 Task: Find connections with filter location Bad Tölz with filter topic #ContentMarketingwith filter profile language German with filter current company Paytm Payments Bank  with filter school Mohanlal Sukhadia University with filter industry Theater Companies with filter service category Human Resources with filter keywords title Bellhop
Action: Mouse moved to (507, 68)
Screenshot: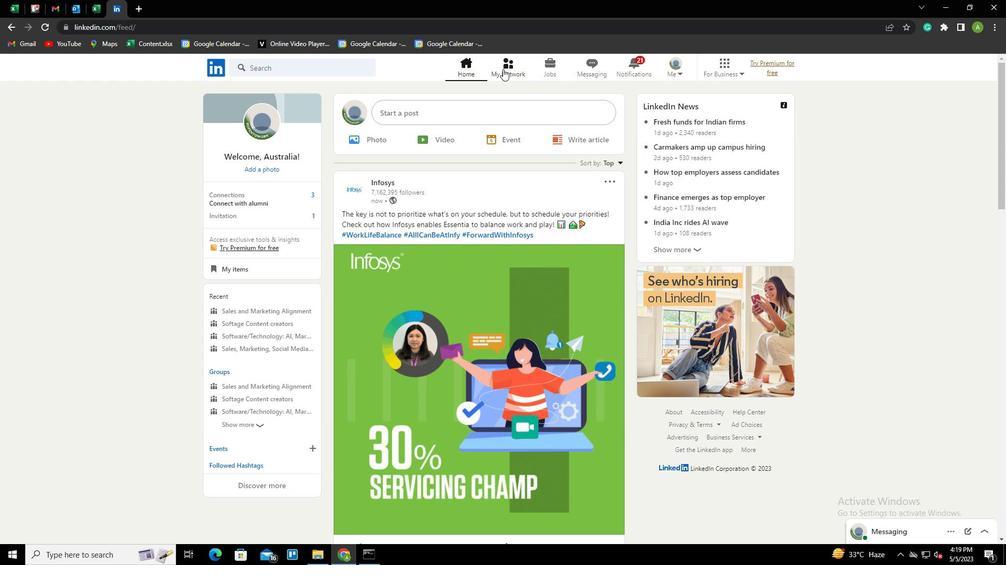
Action: Mouse pressed left at (507, 68)
Screenshot: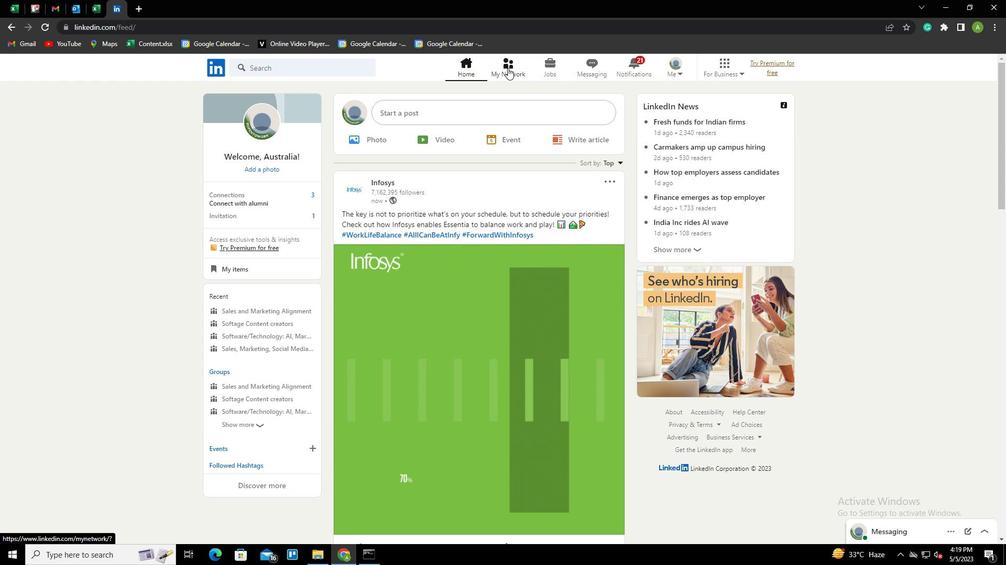 
Action: Mouse moved to (268, 126)
Screenshot: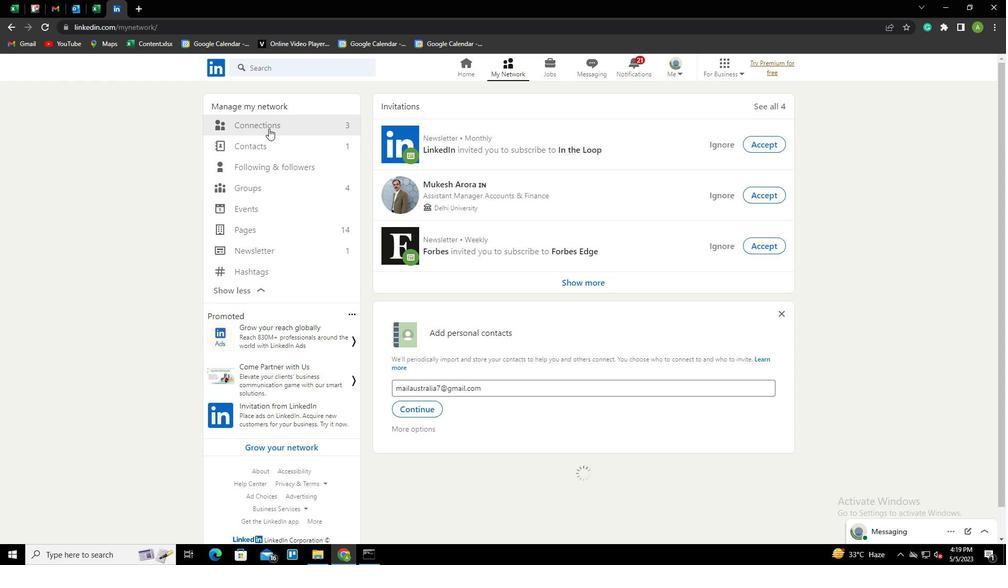 
Action: Mouse pressed left at (268, 126)
Screenshot: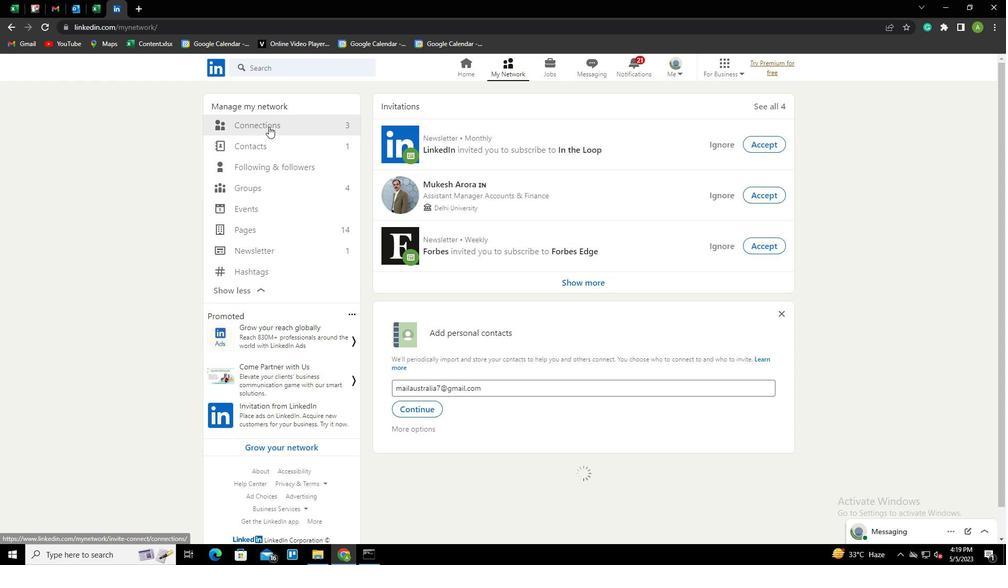 
Action: Mouse moved to (585, 120)
Screenshot: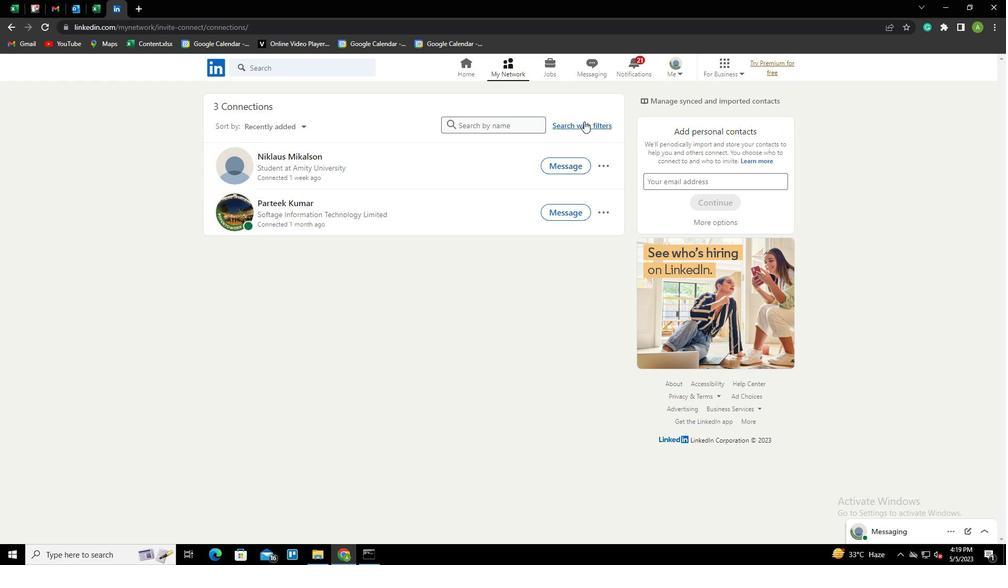 
Action: Mouse pressed left at (585, 120)
Screenshot: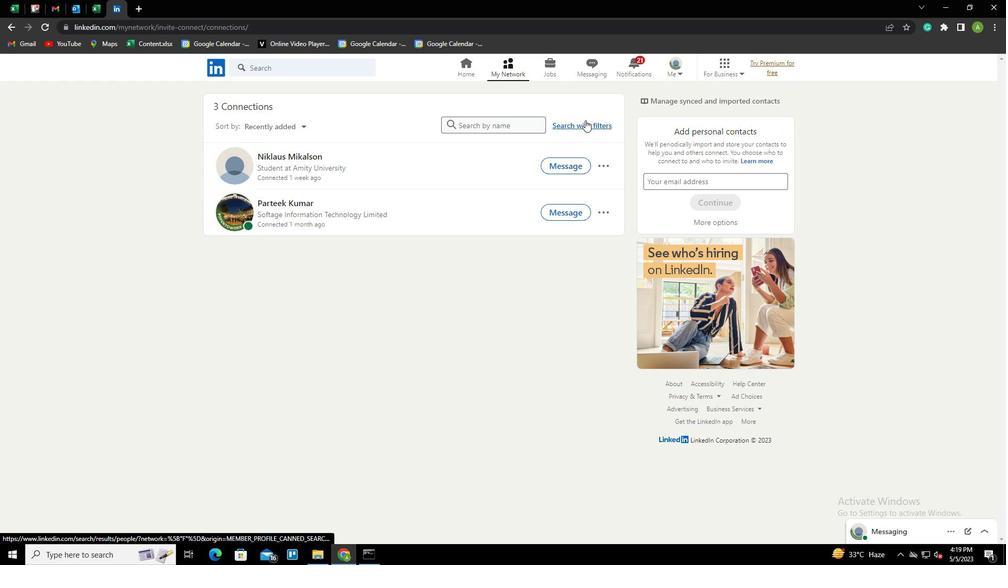 
Action: Mouse moved to (536, 97)
Screenshot: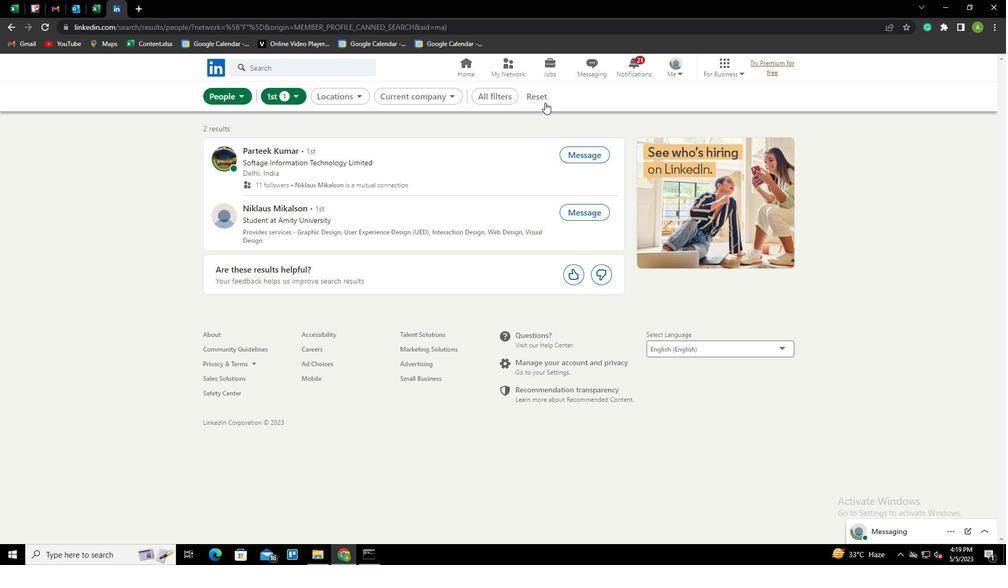 
Action: Mouse pressed left at (536, 97)
Screenshot: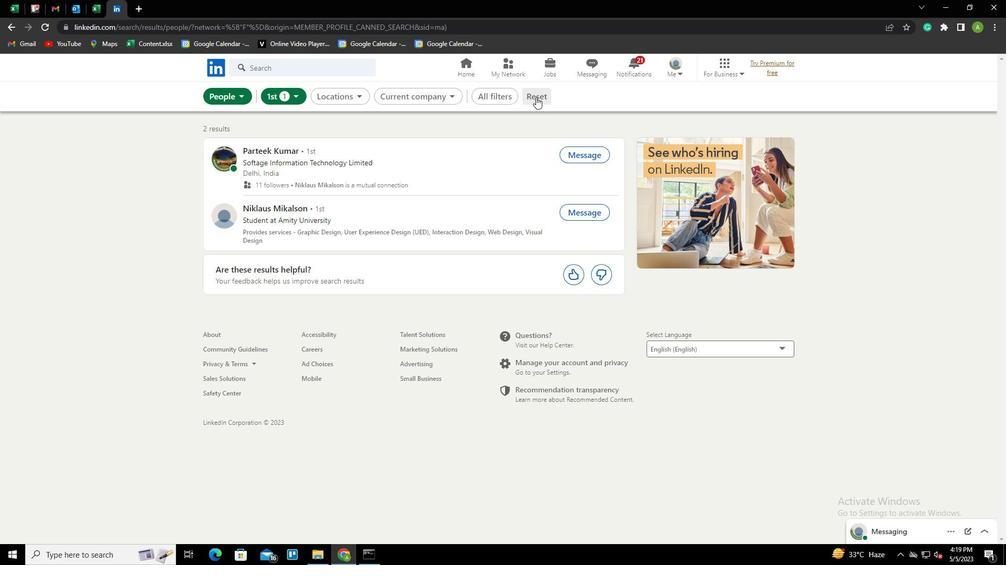 
Action: Mouse moved to (517, 97)
Screenshot: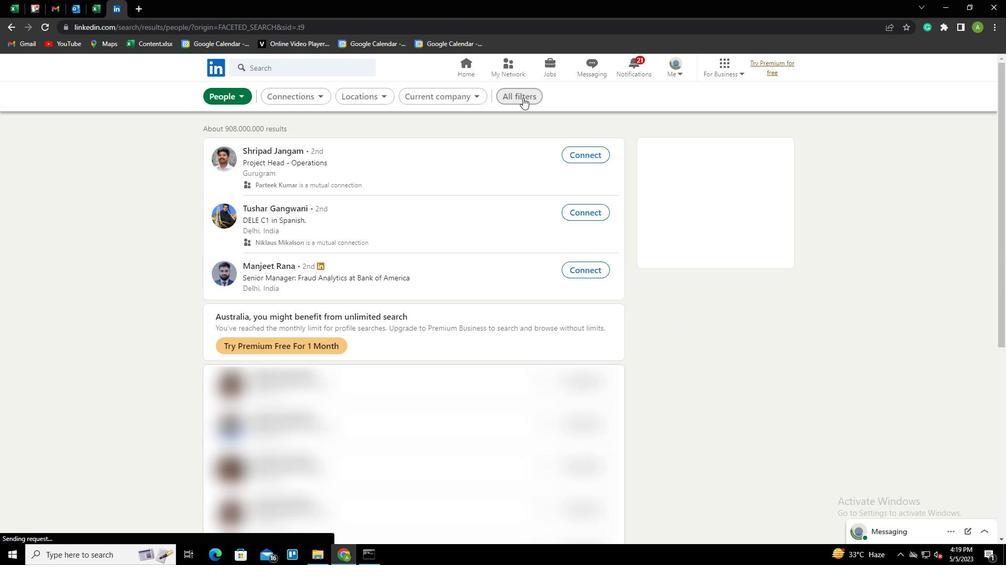 
Action: Mouse pressed left at (517, 97)
Screenshot: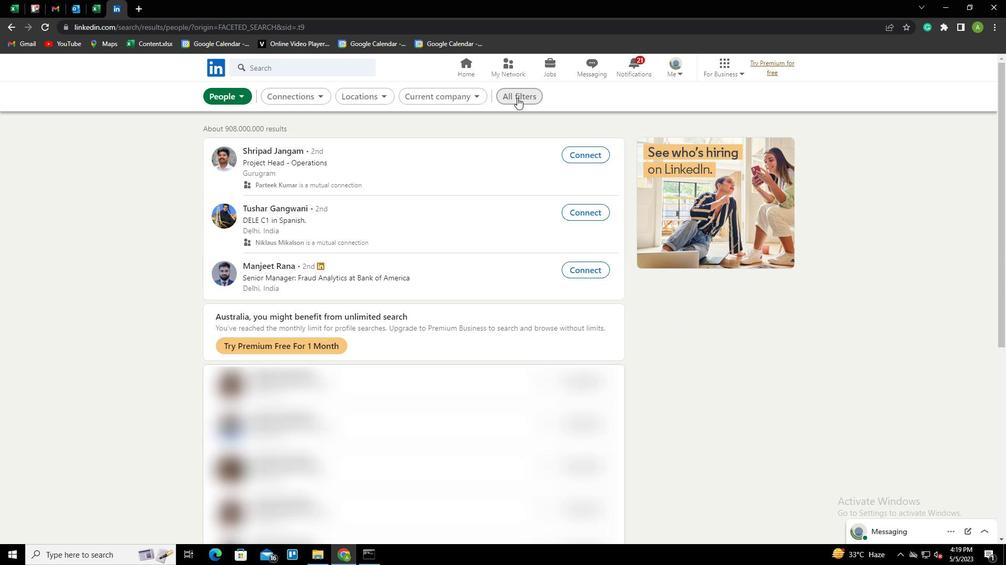 
Action: Mouse moved to (855, 299)
Screenshot: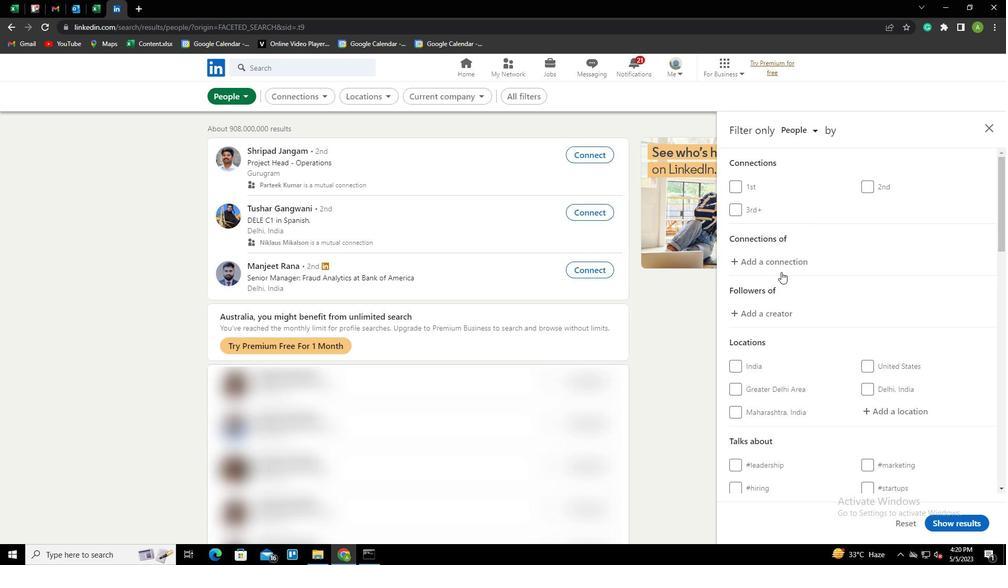 
Action: Mouse scrolled (855, 298) with delta (0, 0)
Screenshot: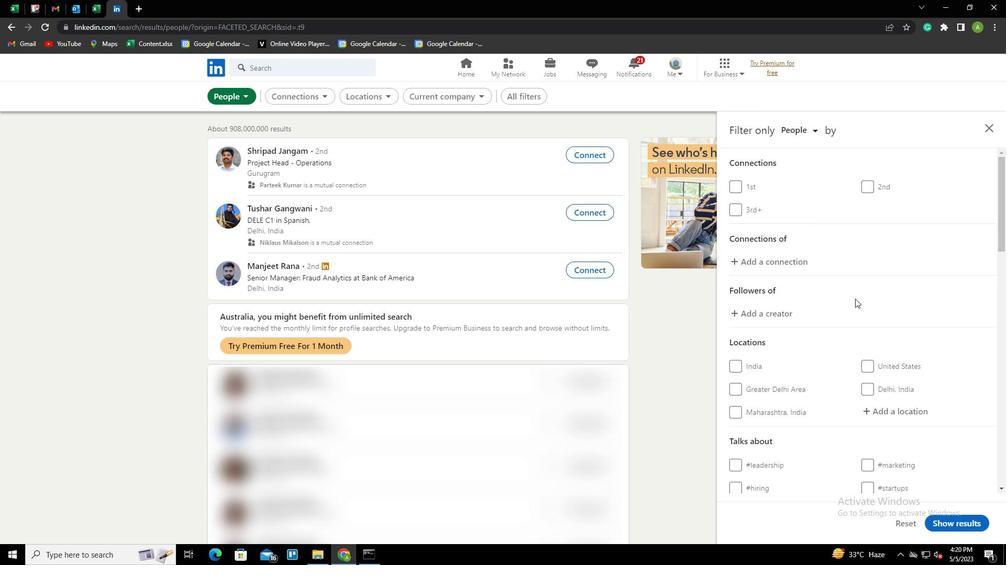 
Action: Mouse scrolled (855, 298) with delta (0, 0)
Screenshot: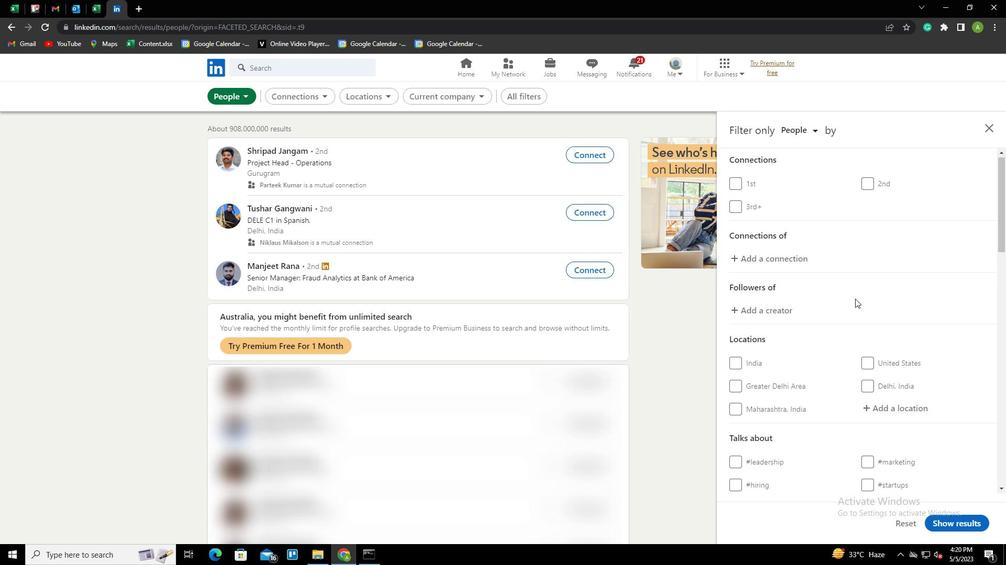 
Action: Mouse moved to (864, 307)
Screenshot: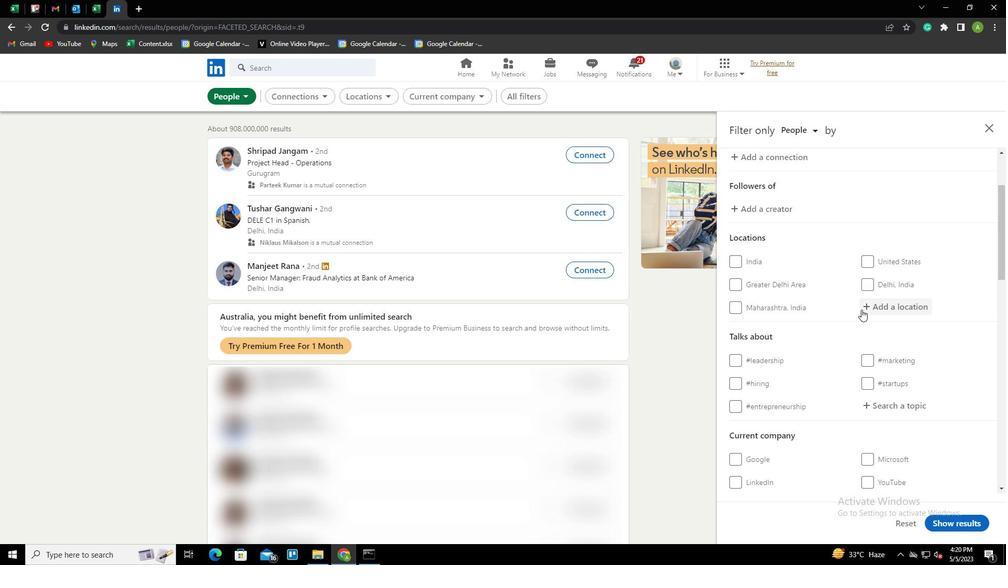 
Action: Mouse pressed left at (864, 307)
Screenshot: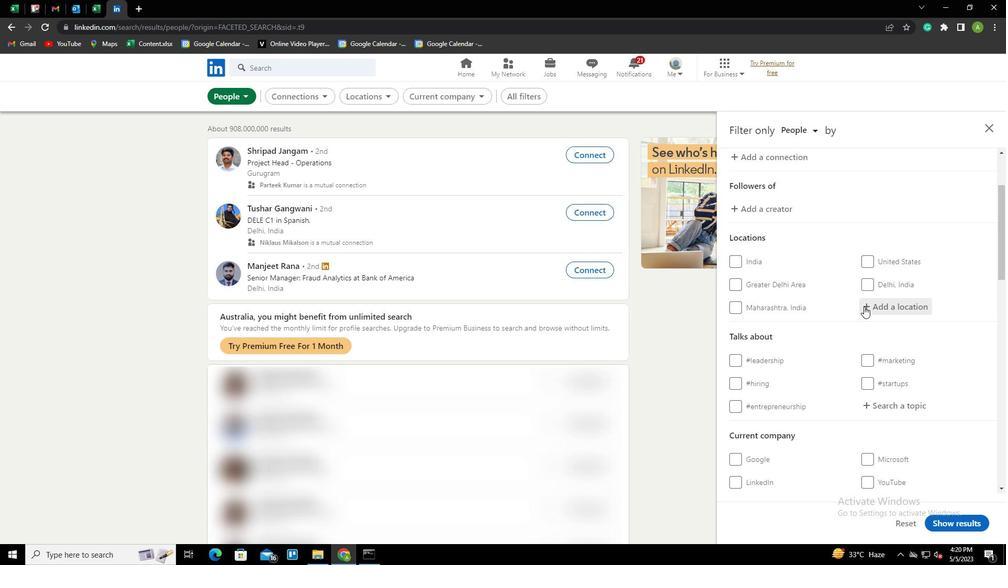 
Action: Key pressed <Key.shift><Key.shift><Key.shift><Key.shift><Key.shift><Key.shift><Key.shift><Key.shift>BAD<Key.space><Key.shift>TOLZ<Key.down><Key.enter>
Screenshot: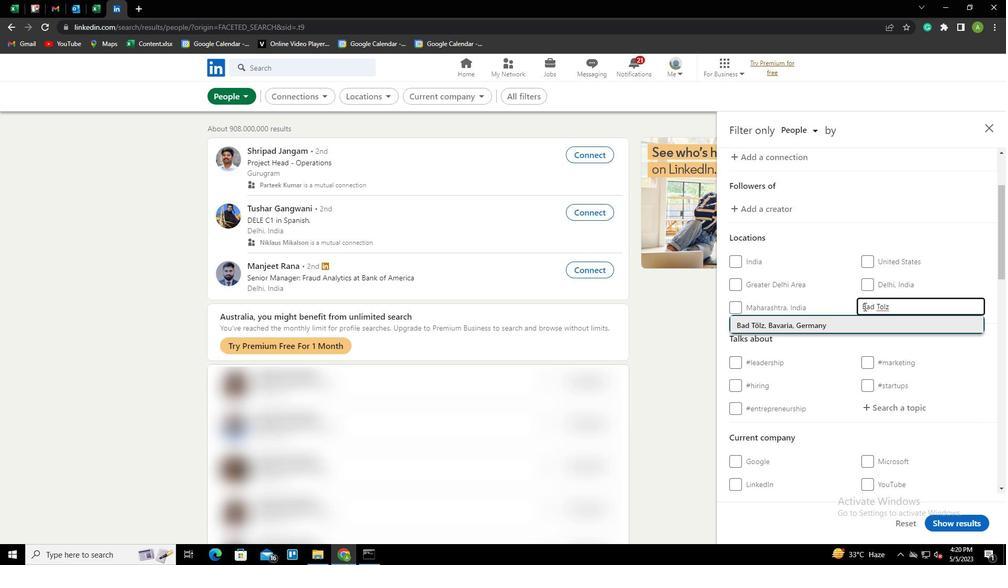
Action: Mouse scrolled (864, 306) with delta (0, 0)
Screenshot: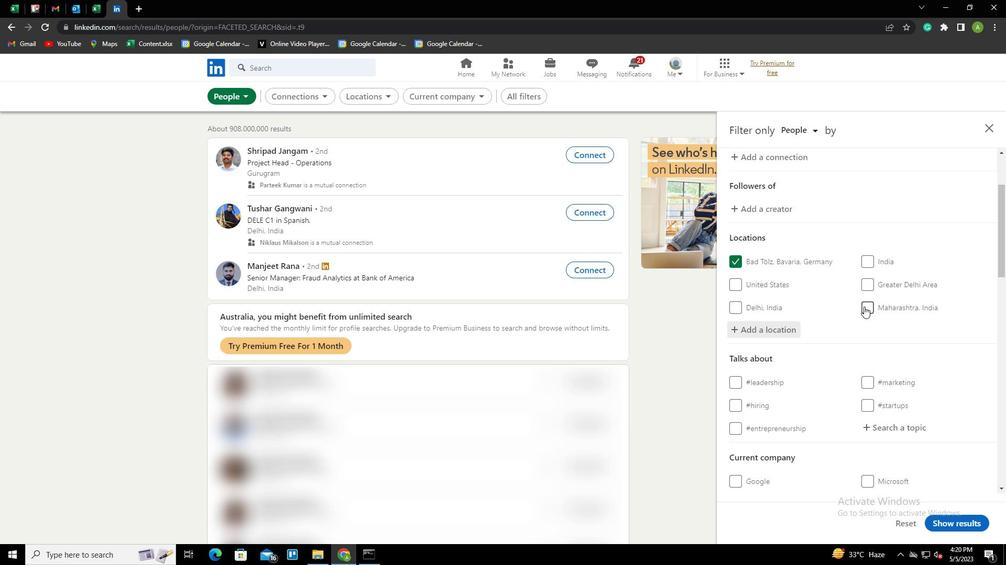 
Action: Mouse scrolled (864, 306) with delta (0, 0)
Screenshot: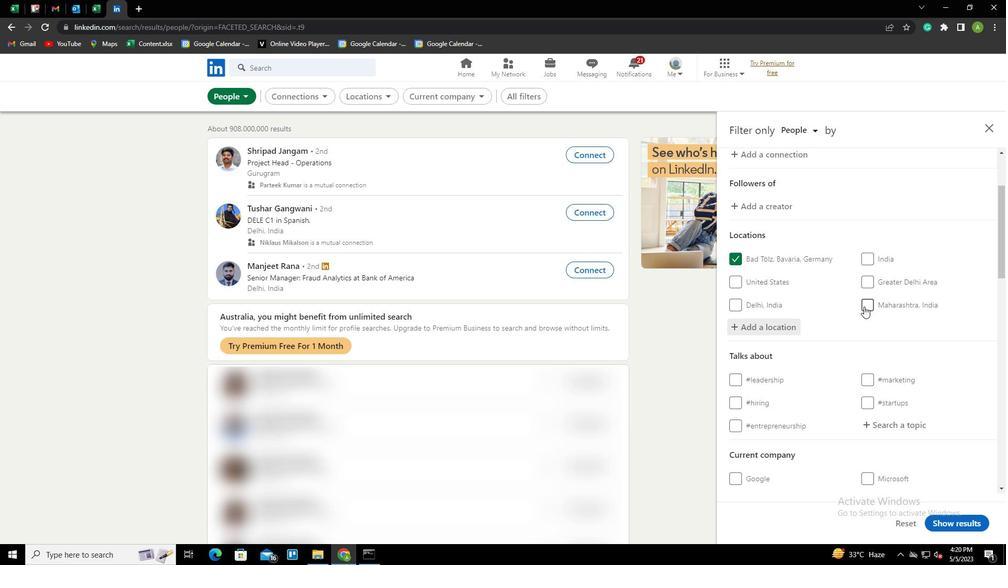 
Action: Mouse moved to (877, 326)
Screenshot: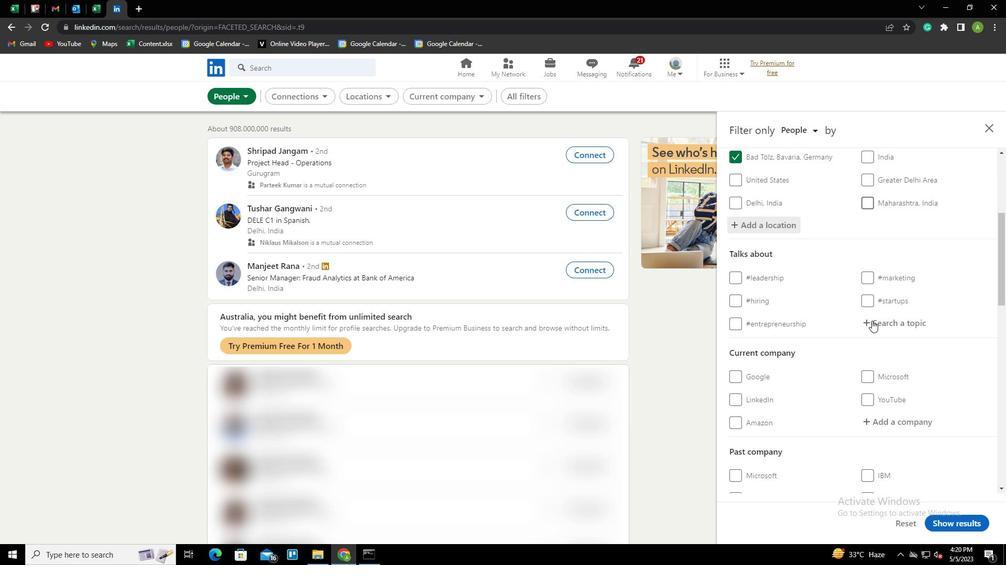 
Action: Mouse pressed left at (877, 326)
Screenshot: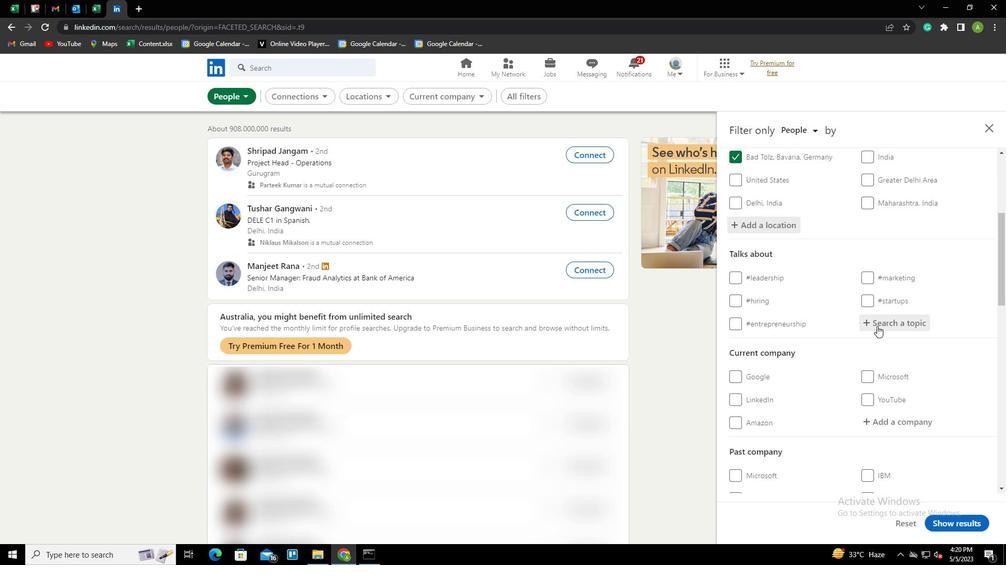 
Action: Key pressed CONTENTMARKETING<Key.down><Key.enter>
Screenshot: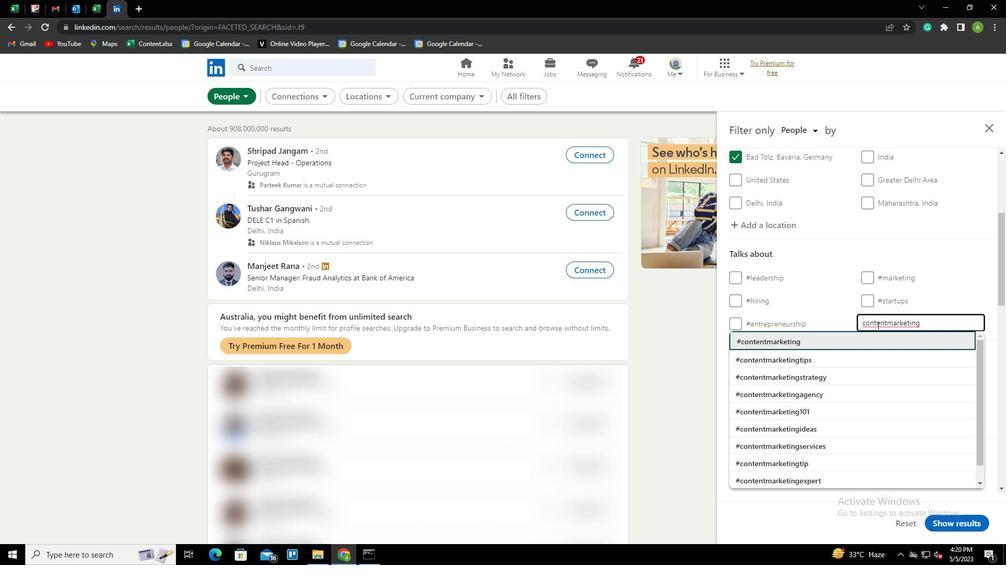
Action: Mouse scrolled (877, 325) with delta (0, 0)
Screenshot: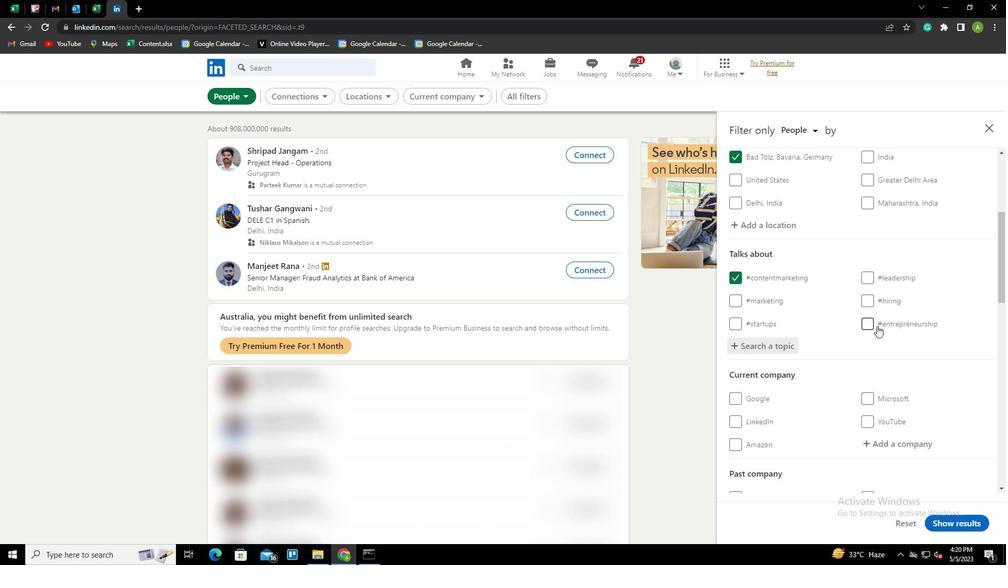 
Action: Mouse scrolled (877, 325) with delta (0, 0)
Screenshot: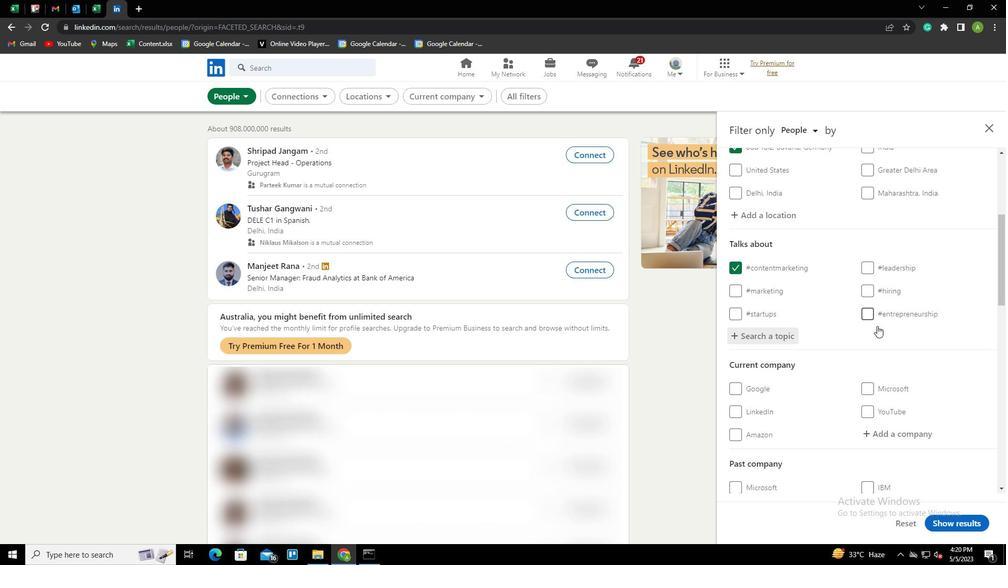 
Action: Mouse scrolled (877, 325) with delta (0, 0)
Screenshot: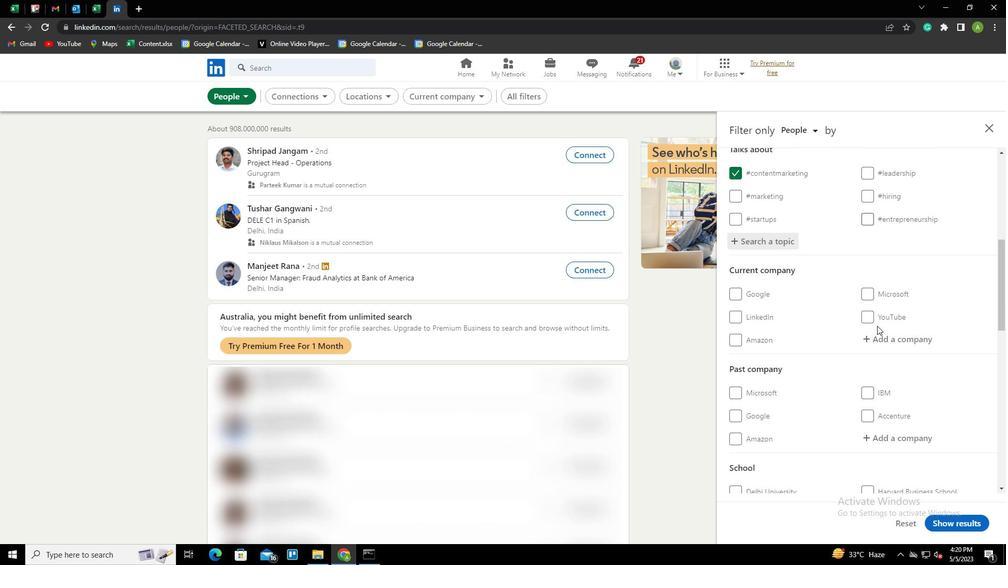 
Action: Mouse scrolled (877, 325) with delta (0, 0)
Screenshot: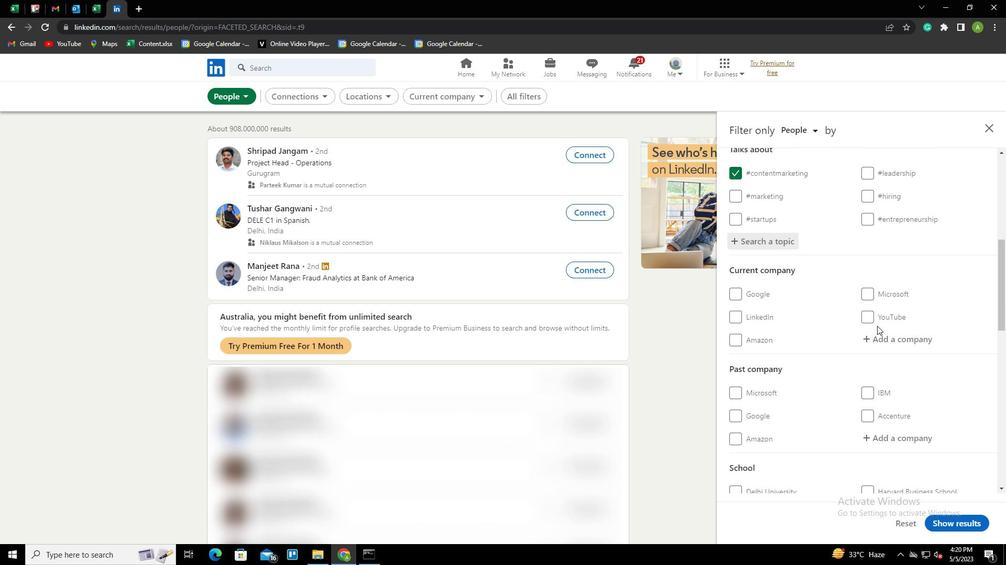 
Action: Mouse scrolled (877, 325) with delta (0, 0)
Screenshot: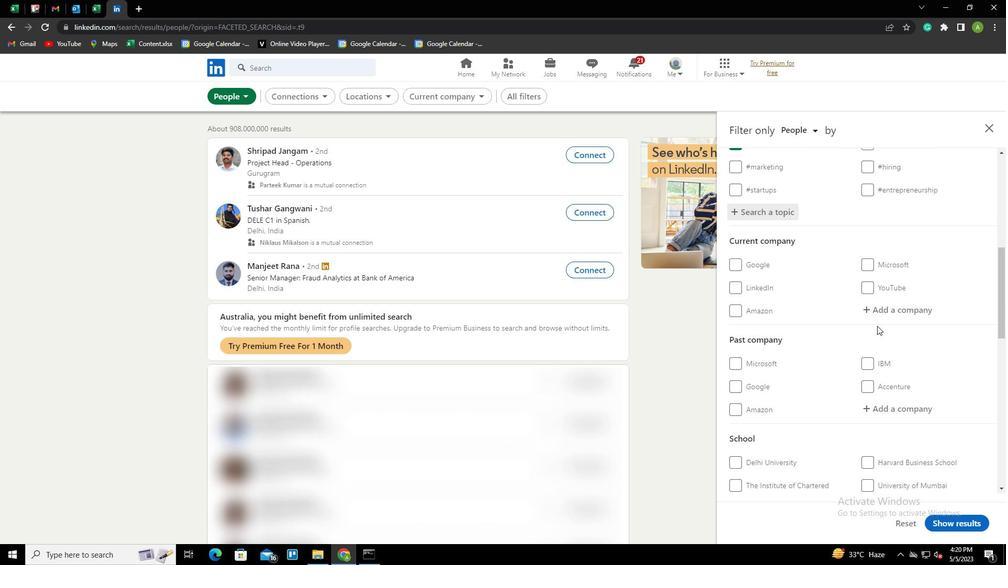 
Action: Mouse scrolled (877, 325) with delta (0, 0)
Screenshot: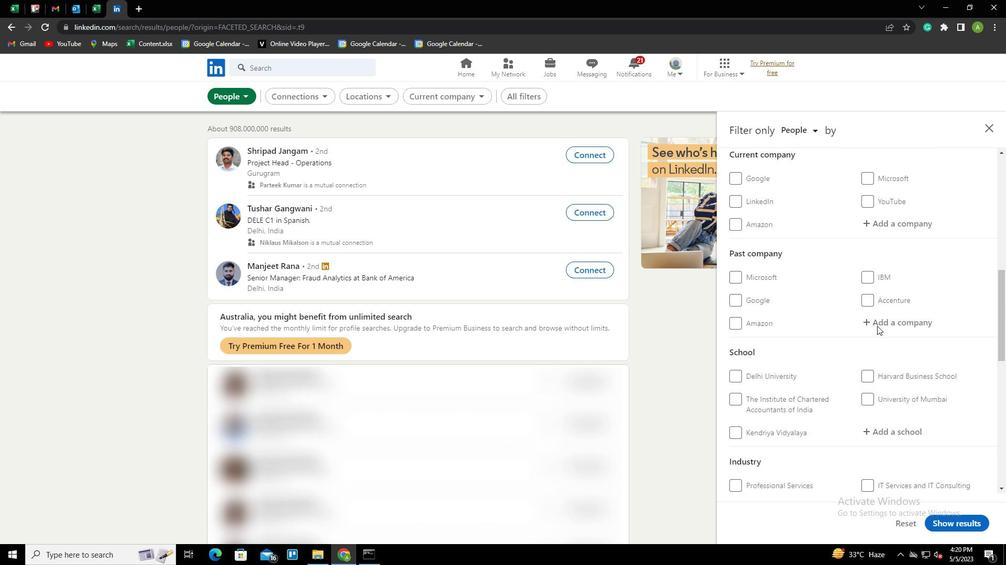 
Action: Mouse scrolled (877, 325) with delta (0, 0)
Screenshot: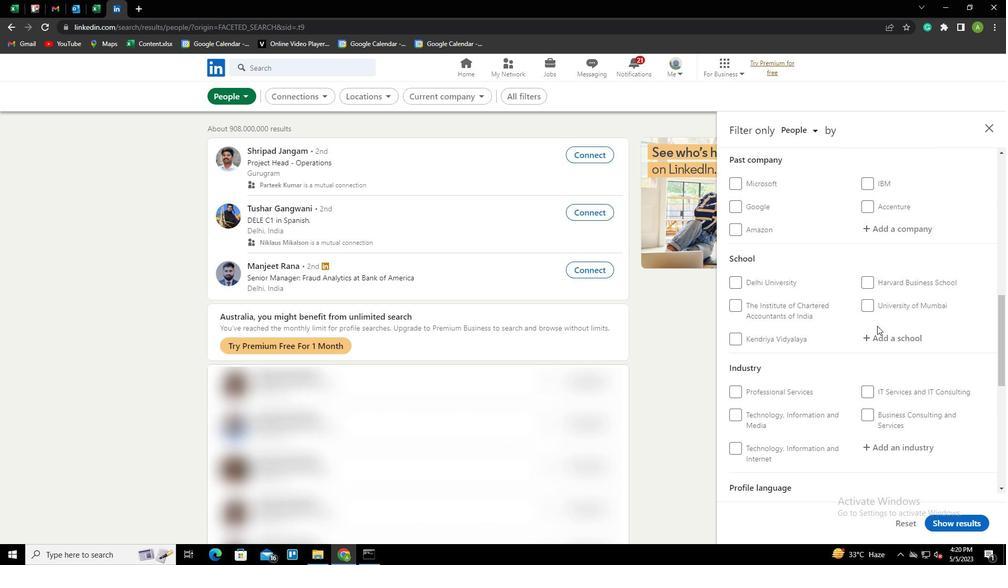 
Action: Mouse scrolled (877, 325) with delta (0, 0)
Screenshot: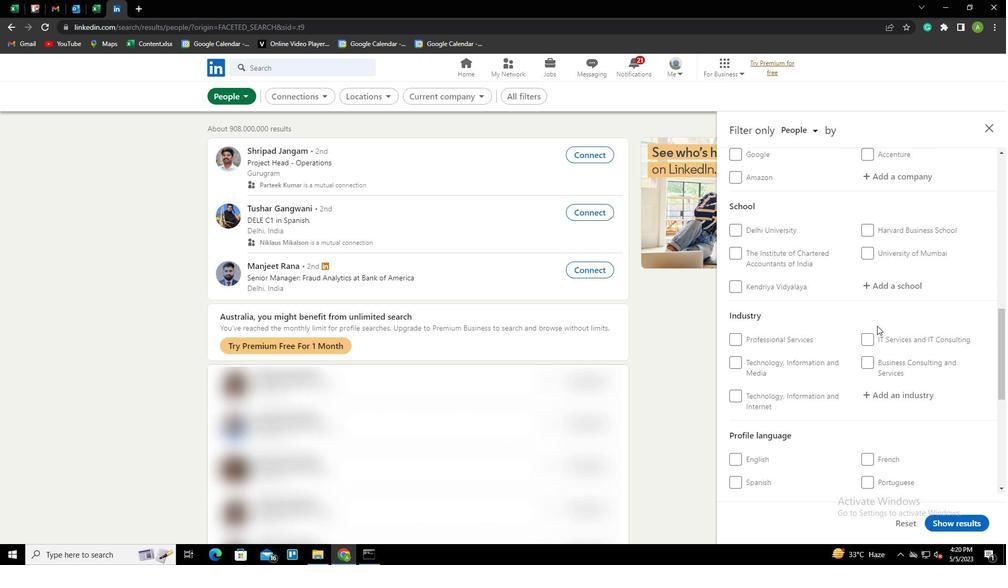 
Action: Mouse scrolled (877, 325) with delta (0, 0)
Screenshot: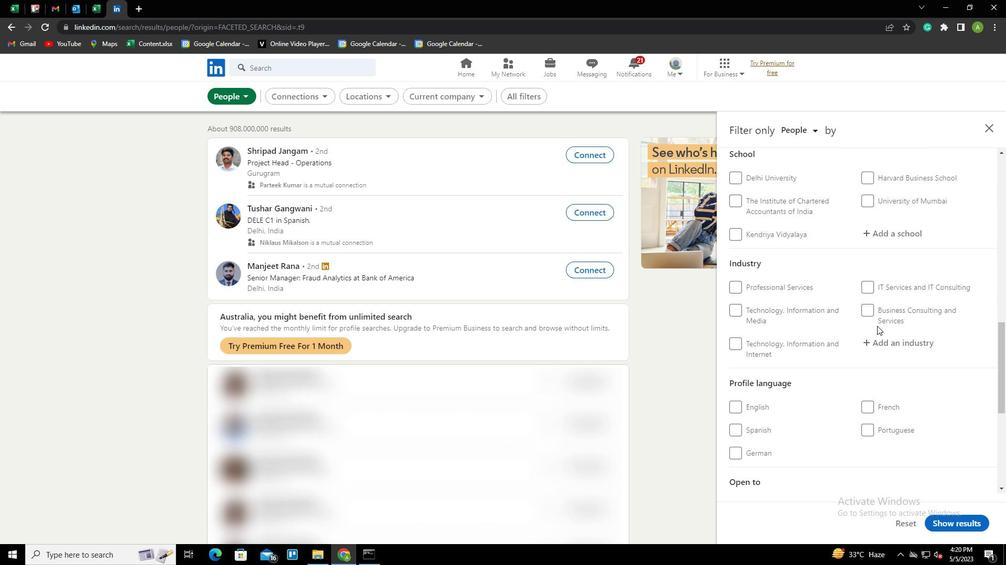 
Action: Mouse scrolled (877, 325) with delta (0, 0)
Screenshot: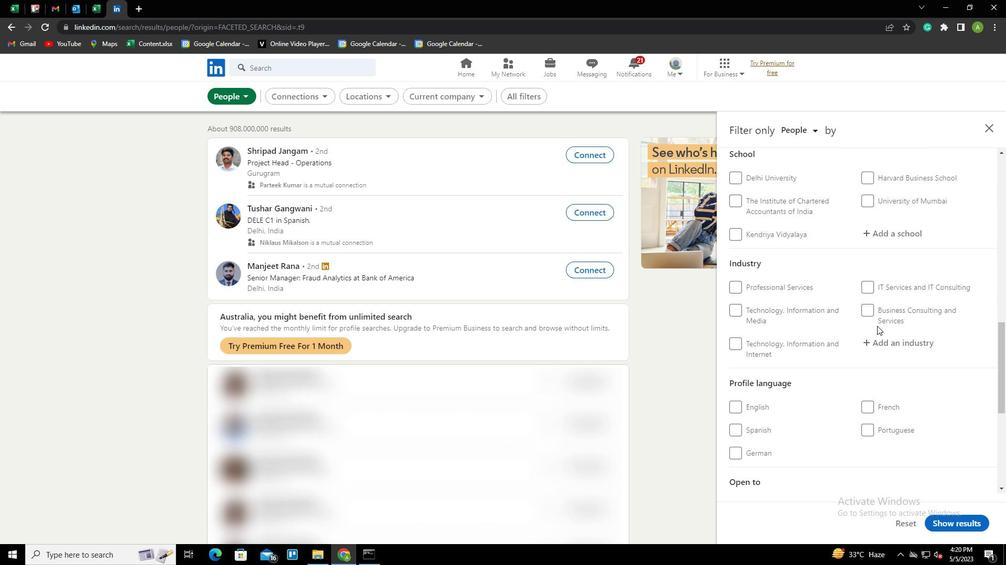 
Action: Mouse moved to (750, 349)
Screenshot: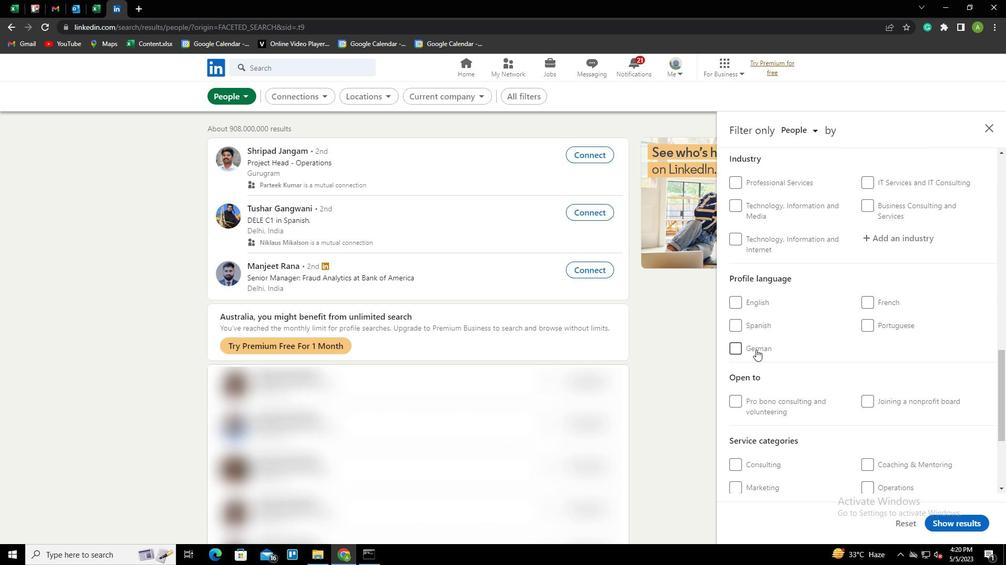 
Action: Mouse pressed left at (750, 349)
Screenshot: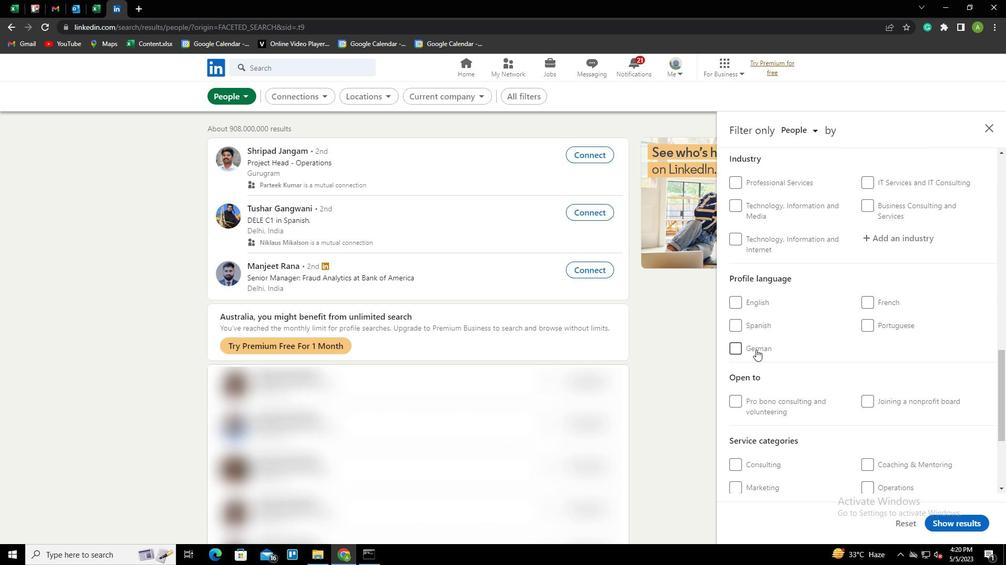 
Action: Mouse moved to (872, 352)
Screenshot: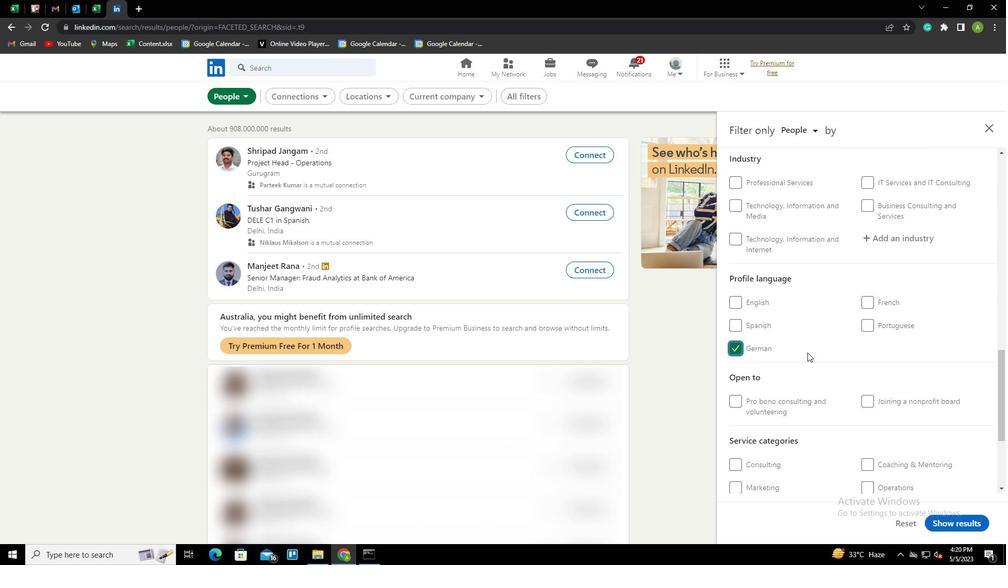 
Action: Mouse scrolled (872, 353) with delta (0, 0)
Screenshot: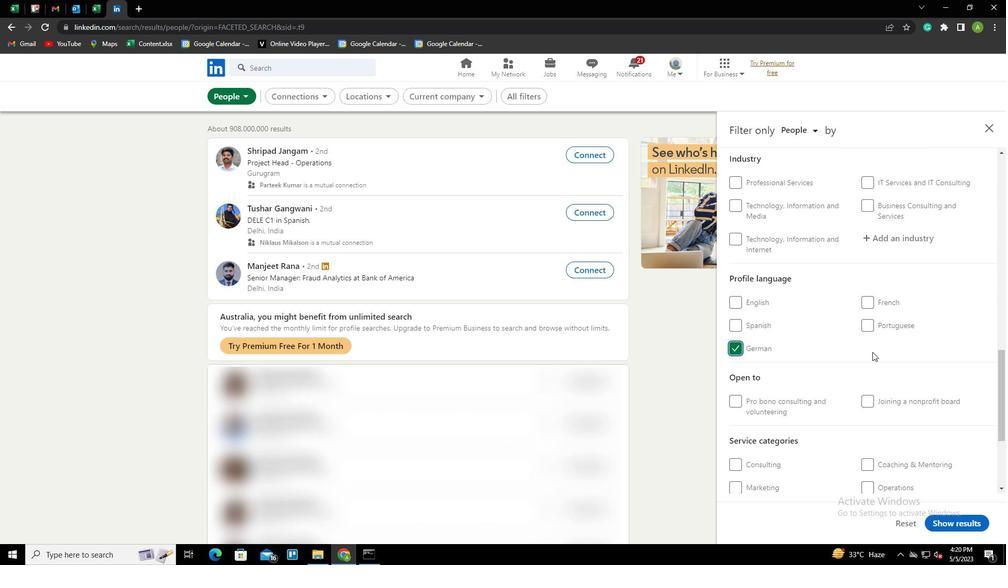
Action: Mouse scrolled (872, 353) with delta (0, 0)
Screenshot: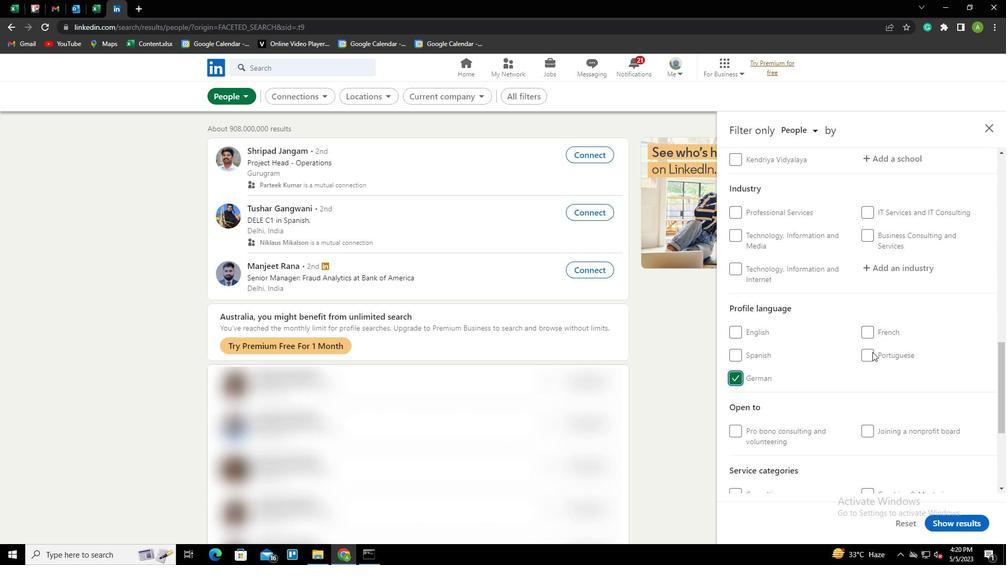 
Action: Mouse scrolled (872, 353) with delta (0, 0)
Screenshot: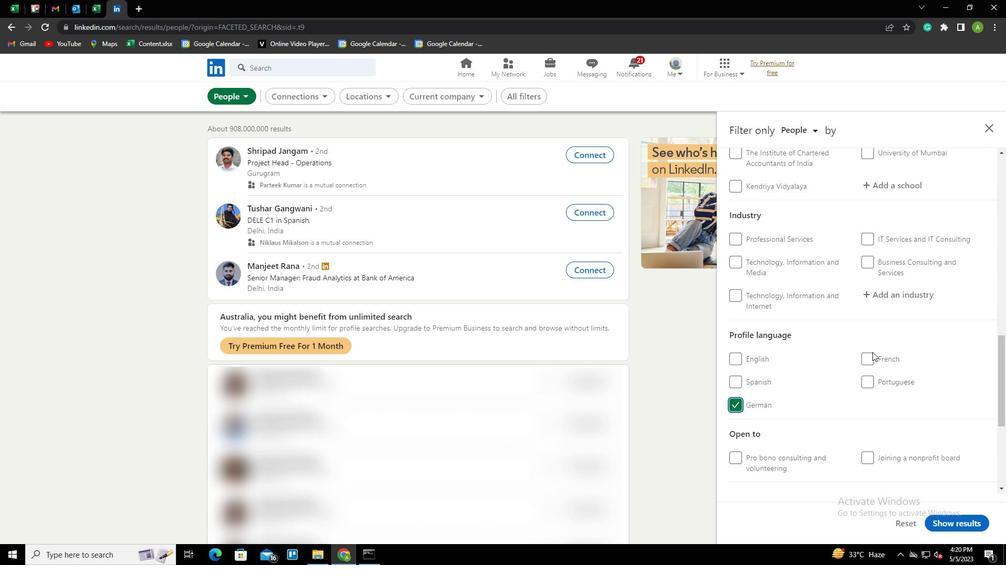 
Action: Mouse scrolled (872, 353) with delta (0, 0)
Screenshot: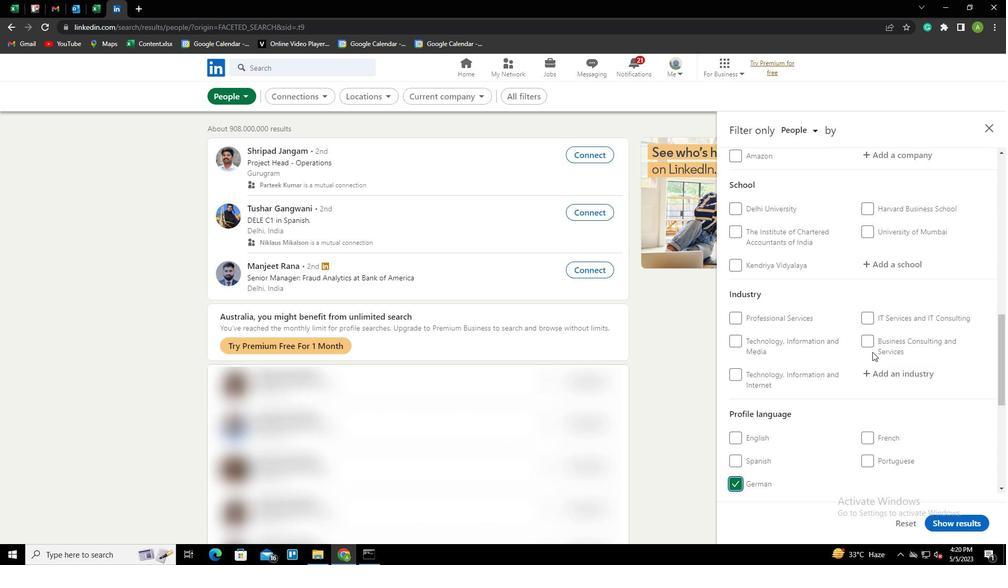 
Action: Mouse scrolled (872, 353) with delta (0, 0)
Screenshot: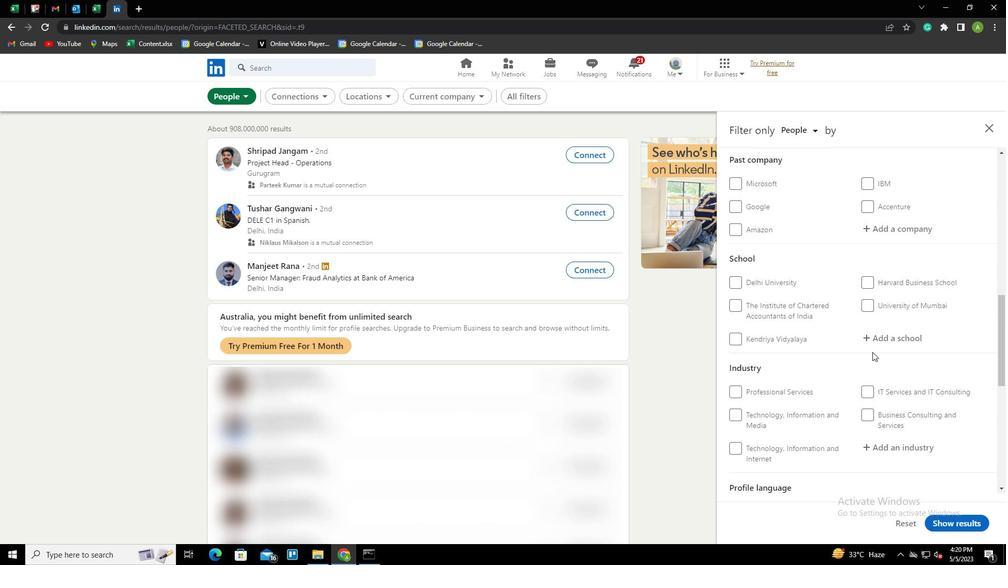 
Action: Mouse scrolled (872, 353) with delta (0, 0)
Screenshot: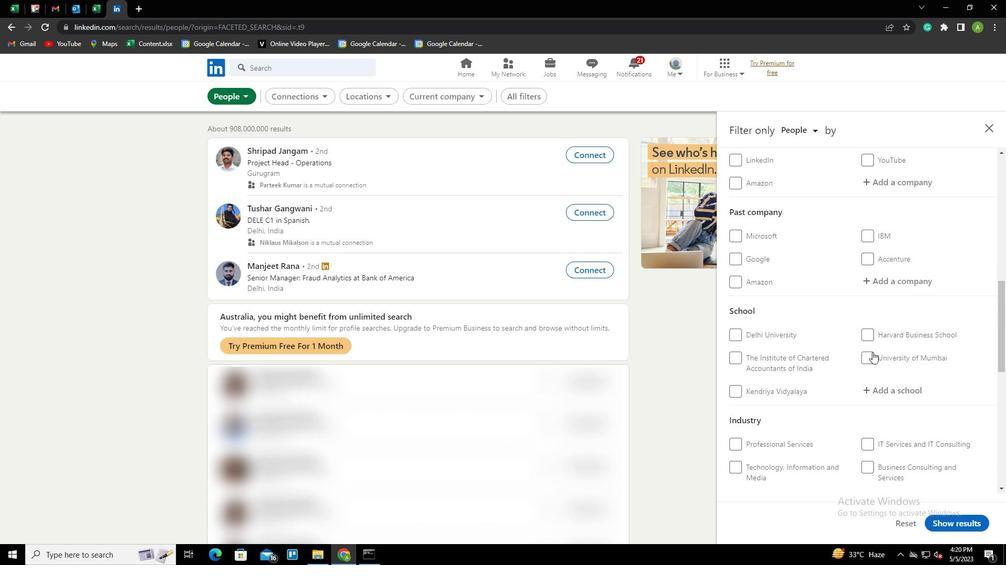 
Action: Mouse scrolled (872, 353) with delta (0, 0)
Screenshot: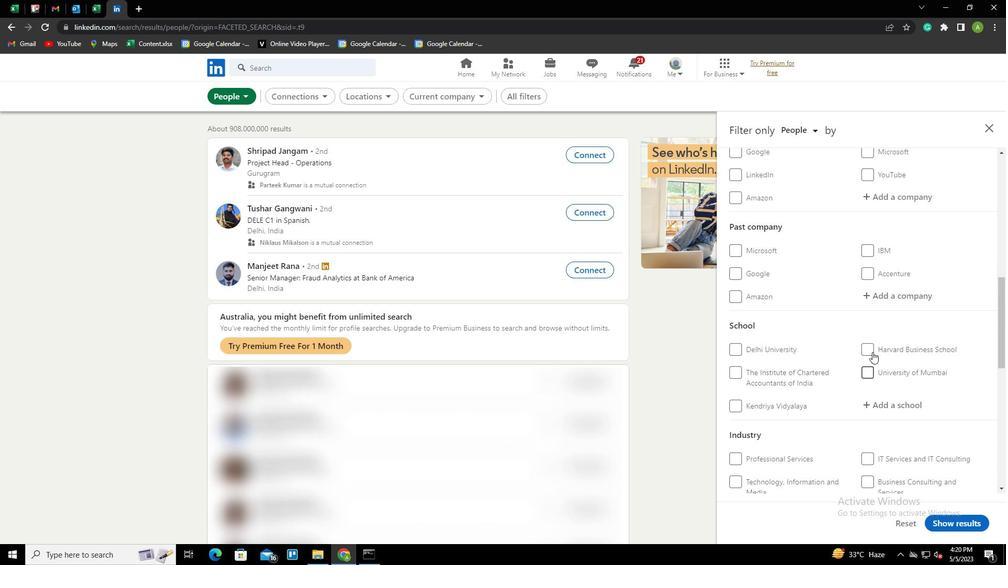 
Action: Mouse moved to (877, 291)
Screenshot: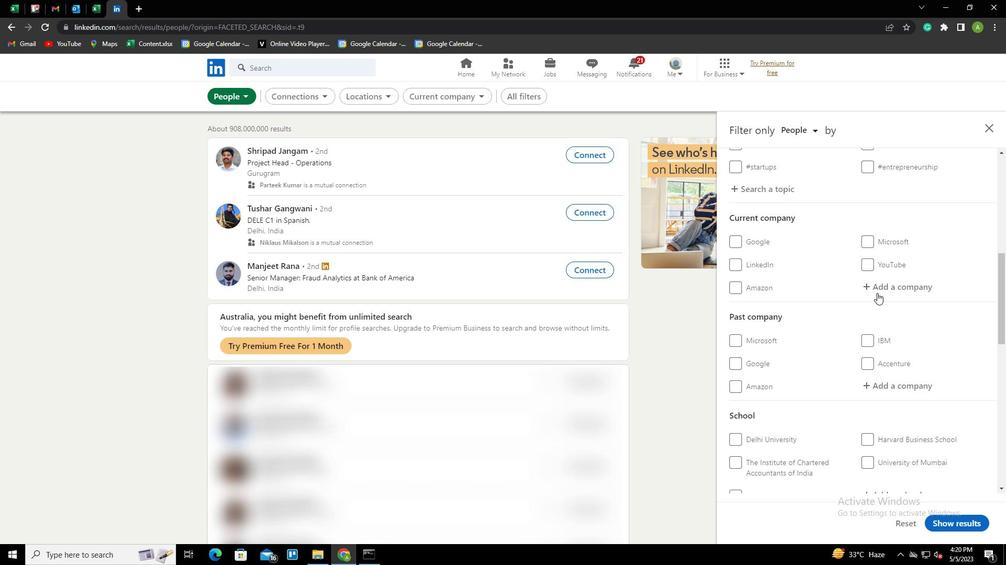 
Action: Mouse pressed left at (877, 291)
Screenshot: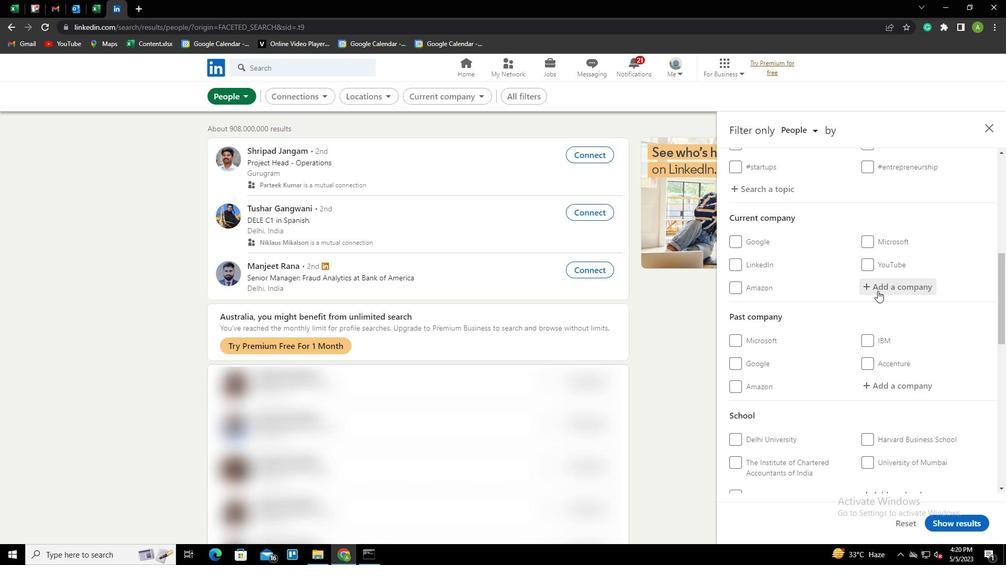 
Action: Key pressed <Key.shift>PAYTM<Key.space><Key.shift>PAYMENT<Key.space><Key.shift><Key.shift><Key.shift>BANK<Key.left><Key.left><Key.left><Key.left><Key.left>S<Key.down><Key.enter>
Screenshot: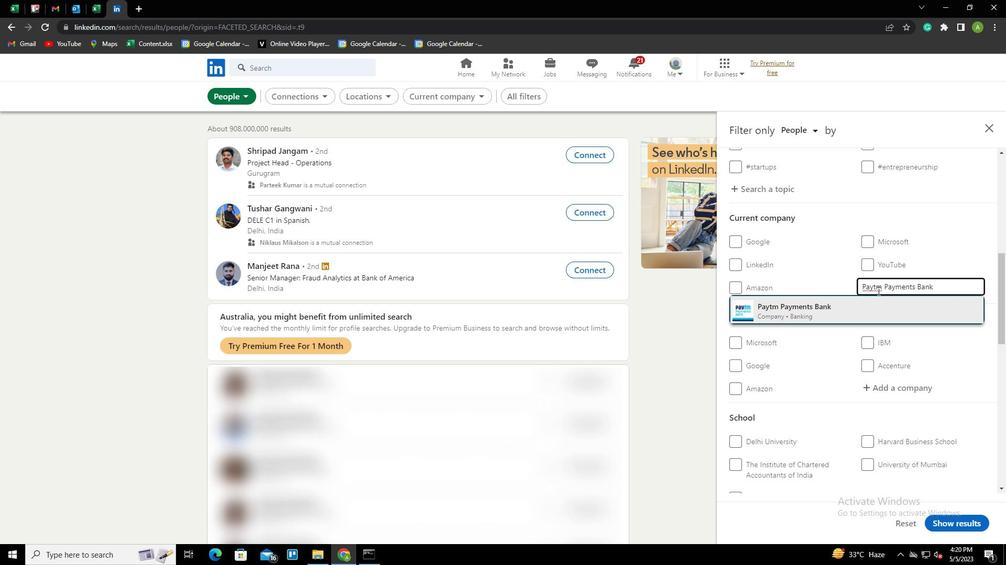 
Action: Mouse scrolled (877, 290) with delta (0, 0)
Screenshot: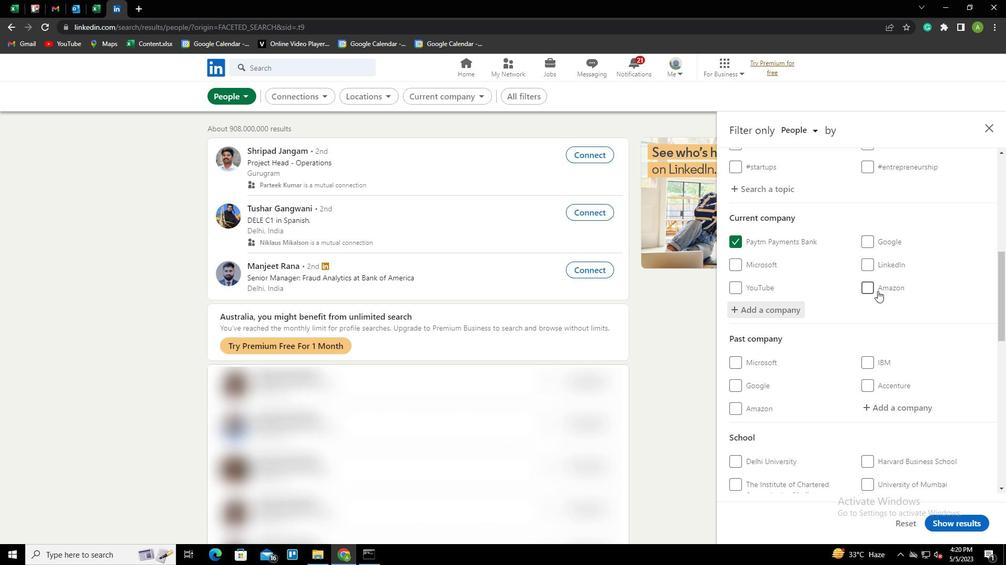 
Action: Mouse scrolled (877, 290) with delta (0, 0)
Screenshot: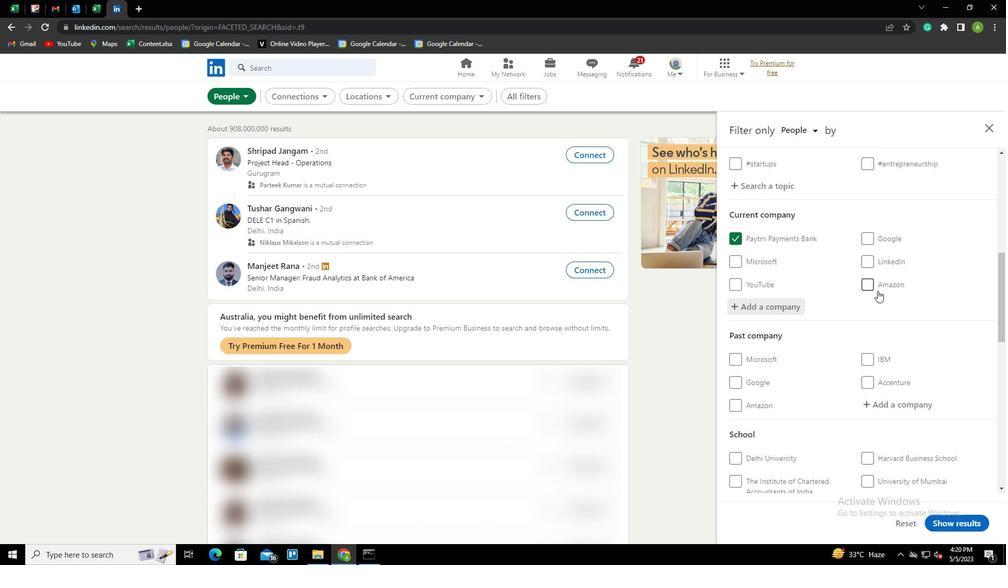 
Action: Mouse scrolled (877, 290) with delta (0, 0)
Screenshot: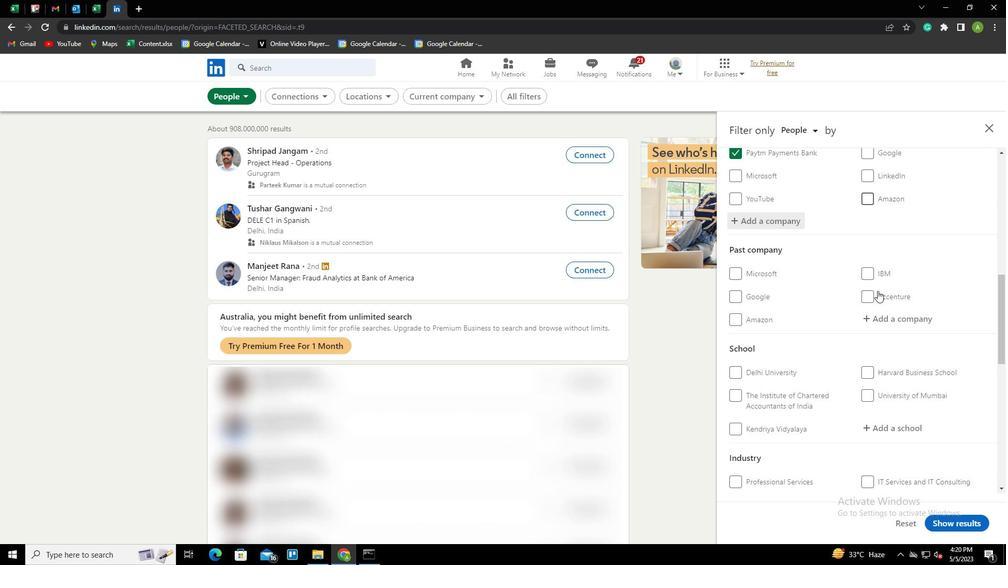 
Action: Mouse scrolled (877, 290) with delta (0, 0)
Screenshot: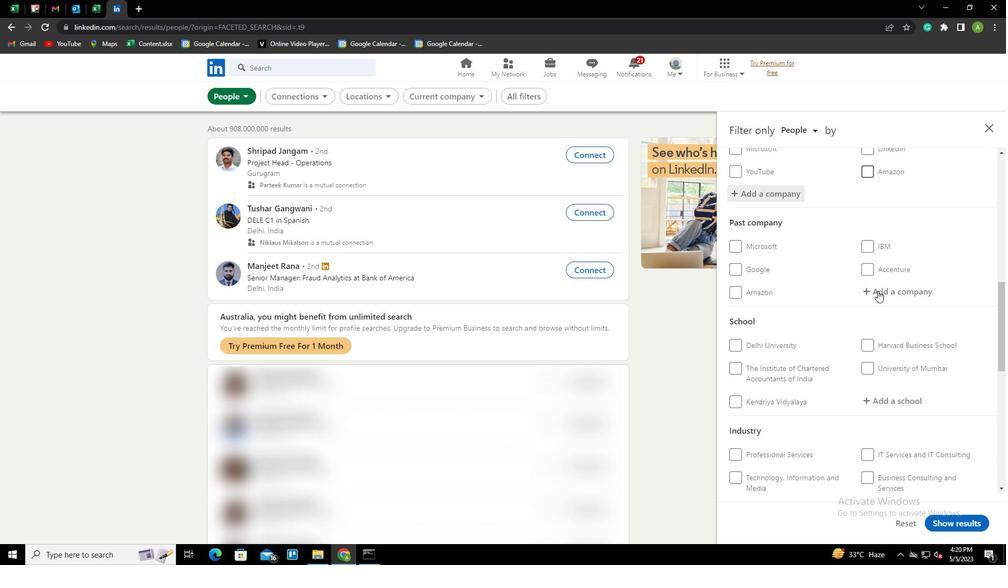 
Action: Mouse moved to (881, 303)
Screenshot: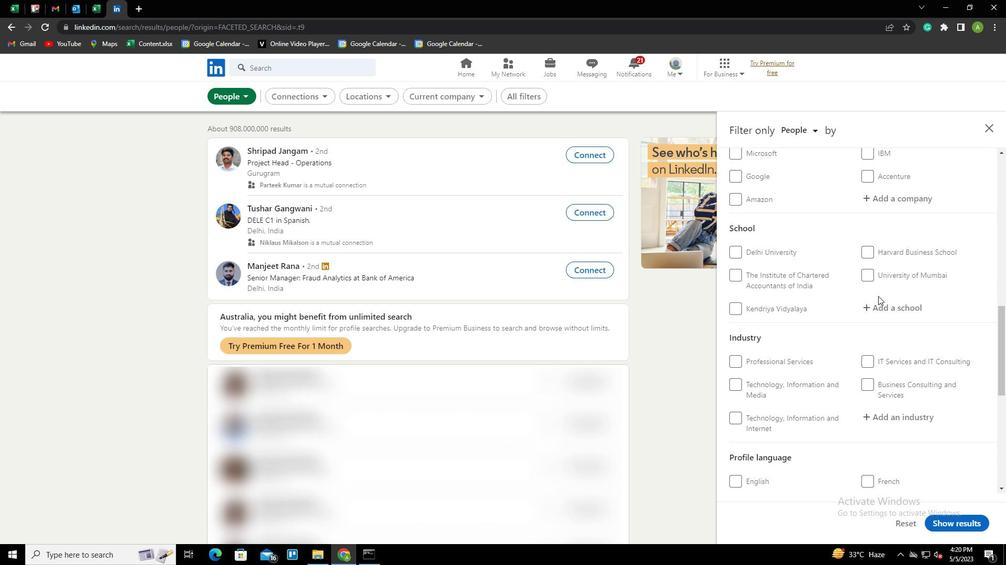 
Action: Mouse pressed left at (881, 303)
Screenshot: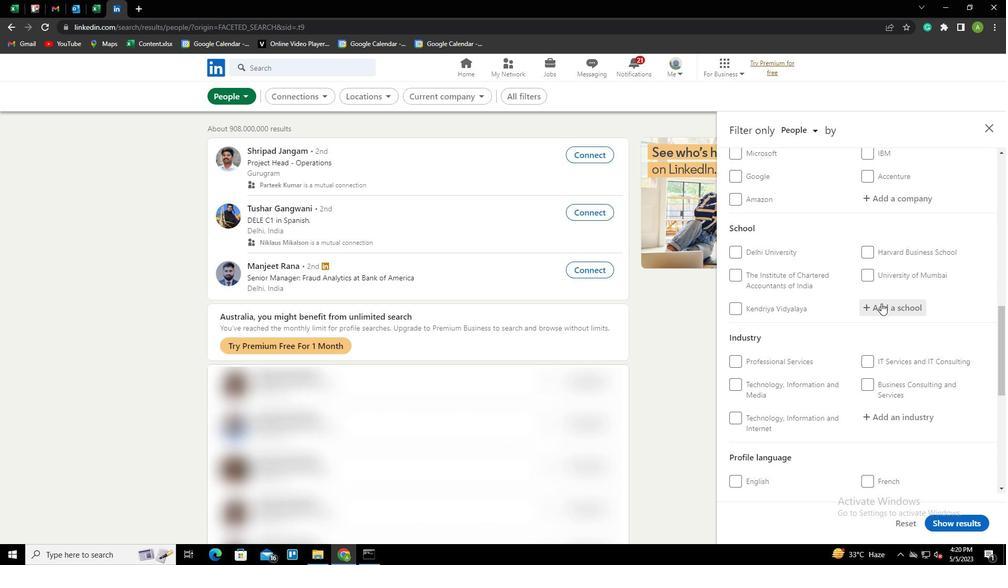 
Action: Key pressed <Key.shift>MOHANLAL<Key.space><Key.shift>SUKHADIA<Key.space><Key.shift>UNIVERSITY<Key.down><Key.enter>
Screenshot: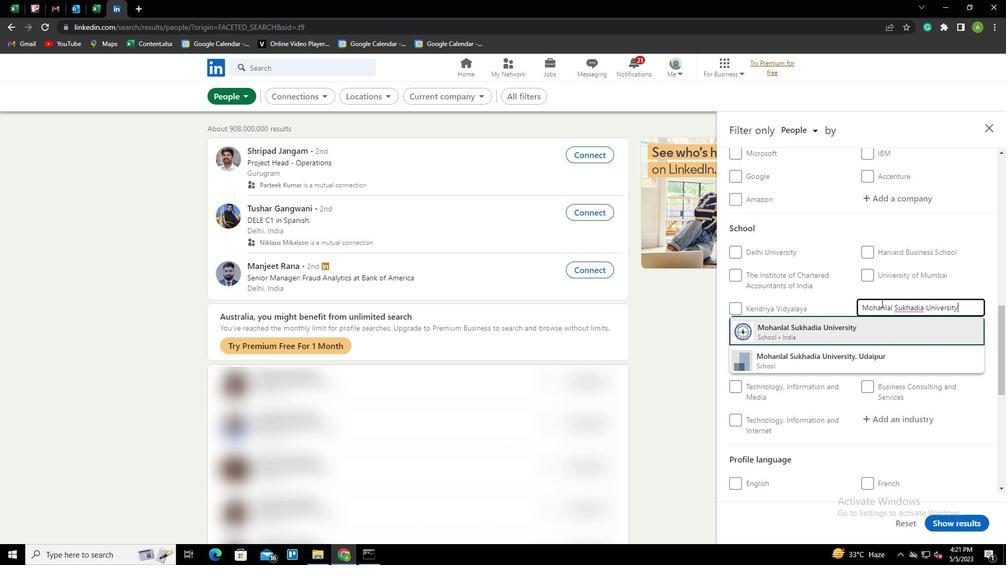 
Action: Mouse scrolled (881, 303) with delta (0, 0)
Screenshot: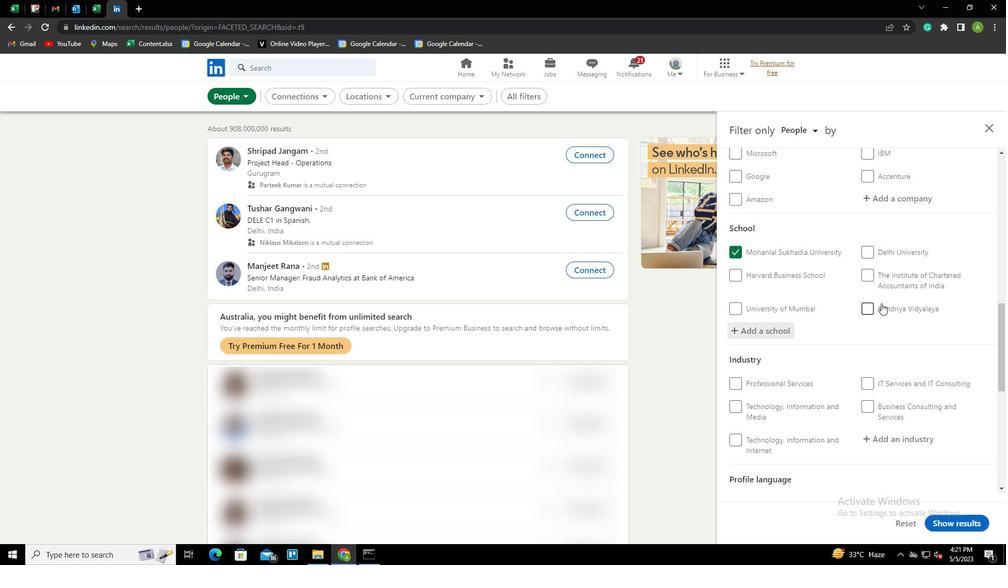 
Action: Mouse scrolled (881, 303) with delta (0, 0)
Screenshot: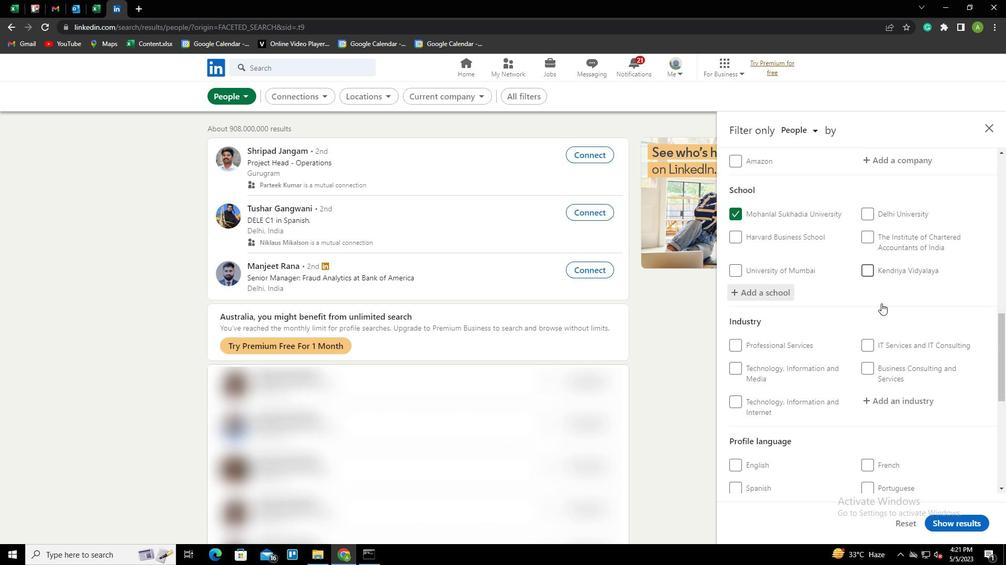 
Action: Mouse moved to (887, 331)
Screenshot: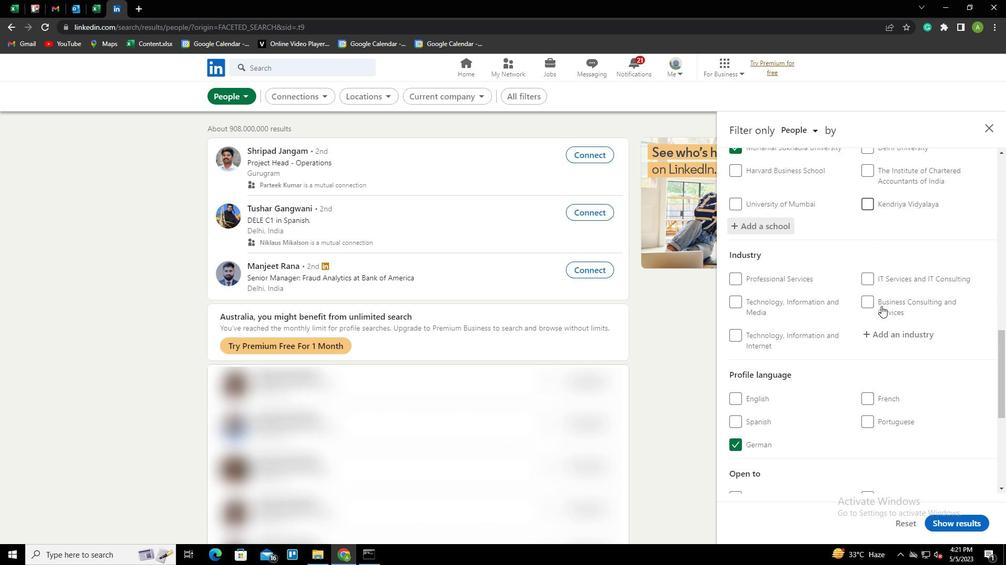 
Action: Mouse pressed left at (887, 331)
Screenshot: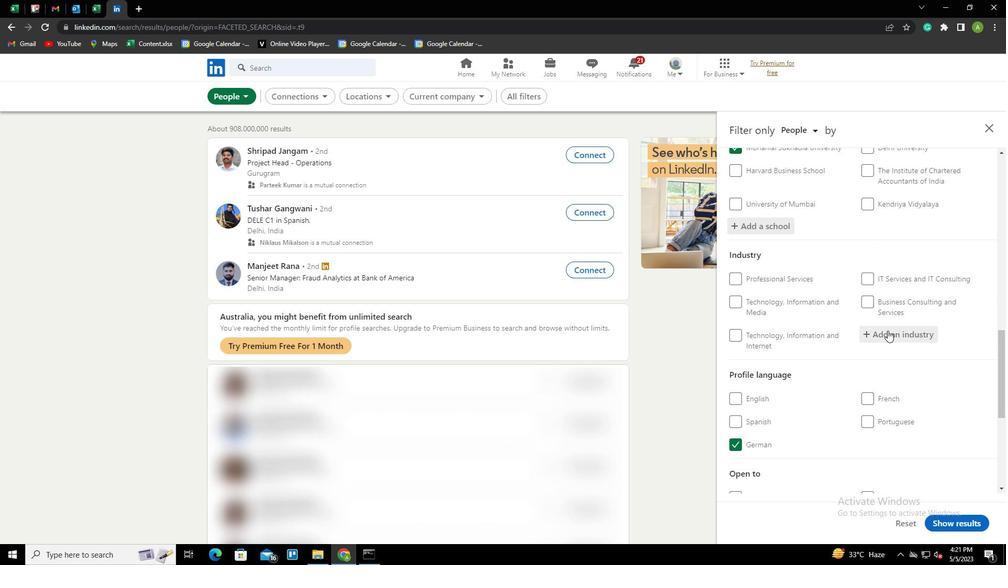 
Action: Key pressed <Key.shift>THEATER<Key.space><Key.shift>COMPANIES<Key.down><Key.enter>
Screenshot: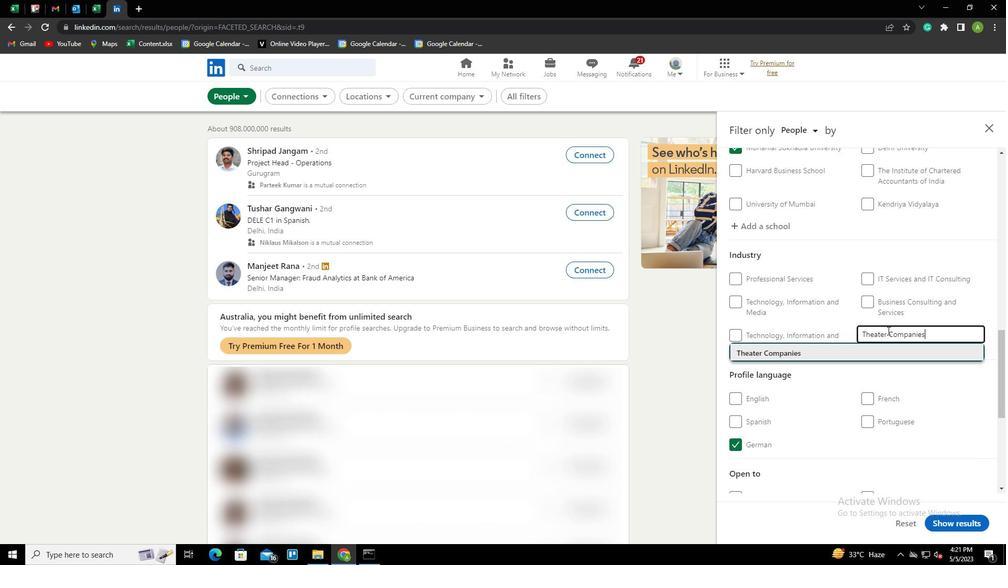 
Action: Mouse scrolled (887, 330) with delta (0, 0)
Screenshot: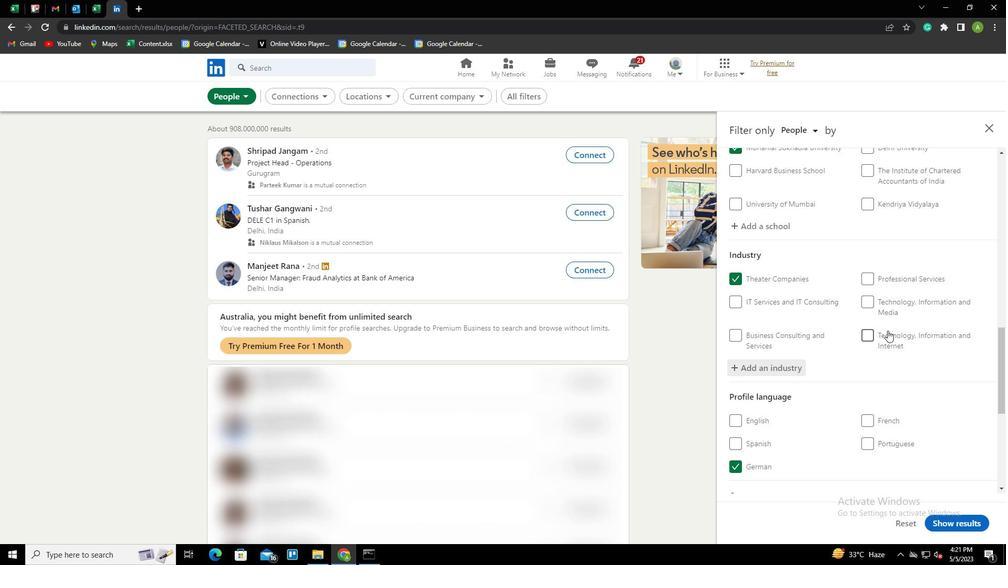 
Action: Mouse scrolled (887, 330) with delta (0, 0)
Screenshot: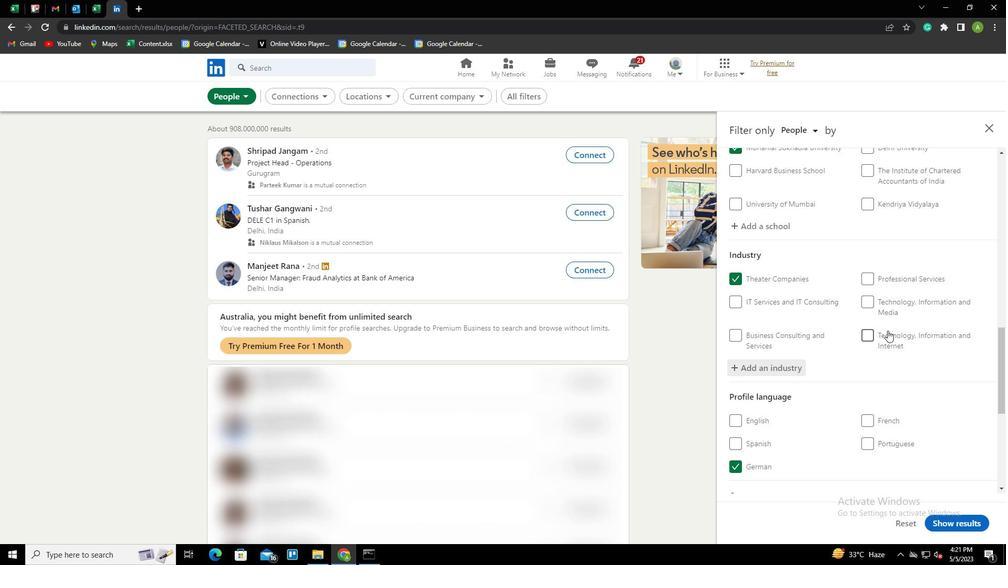 
Action: Mouse scrolled (887, 330) with delta (0, 0)
Screenshot: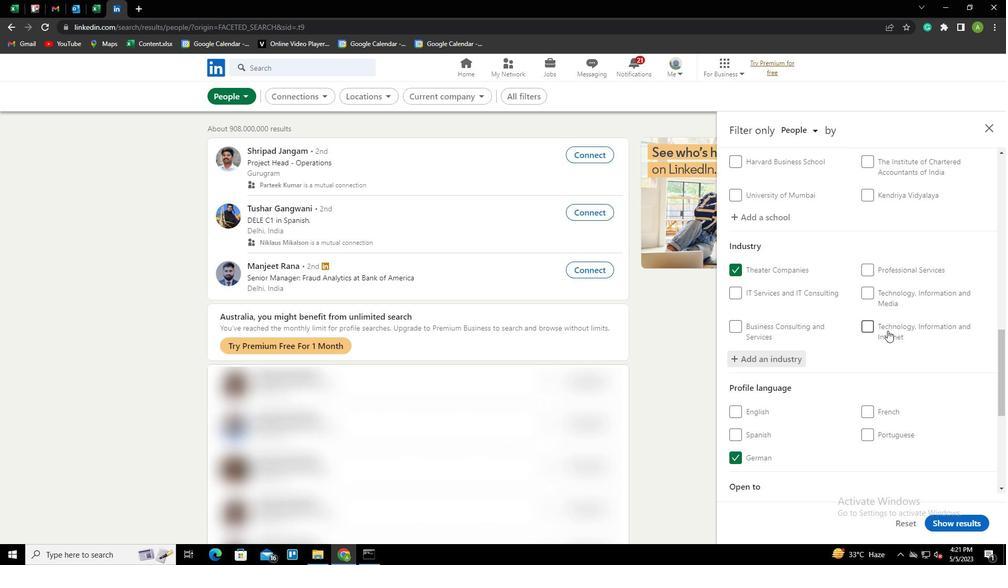 
Action: Mouse scrolled (887, 330) with delta (0, 0)
Screenshot: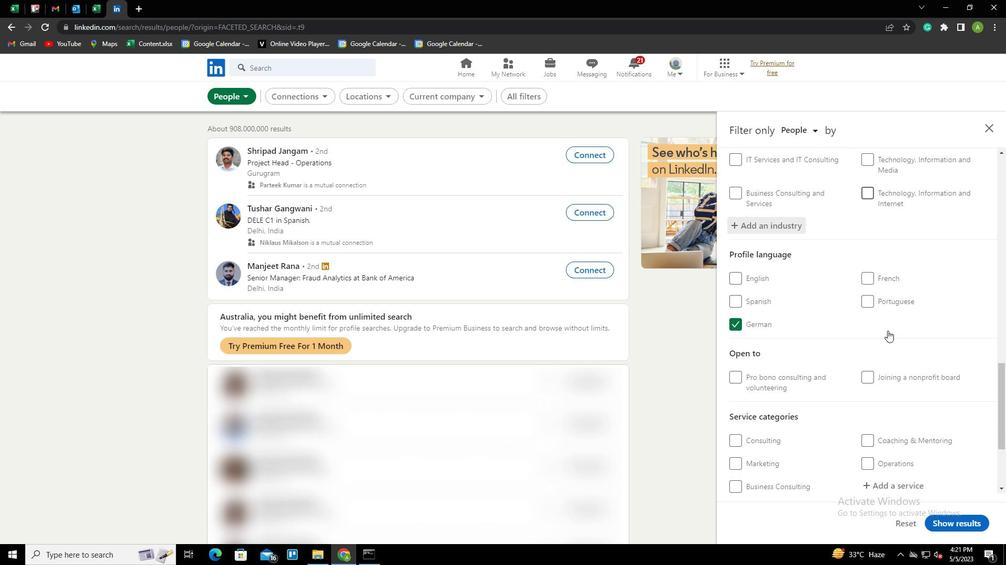 
Action: Mouse scrolled (887, 330) with delta (0, 0)
Screenshot: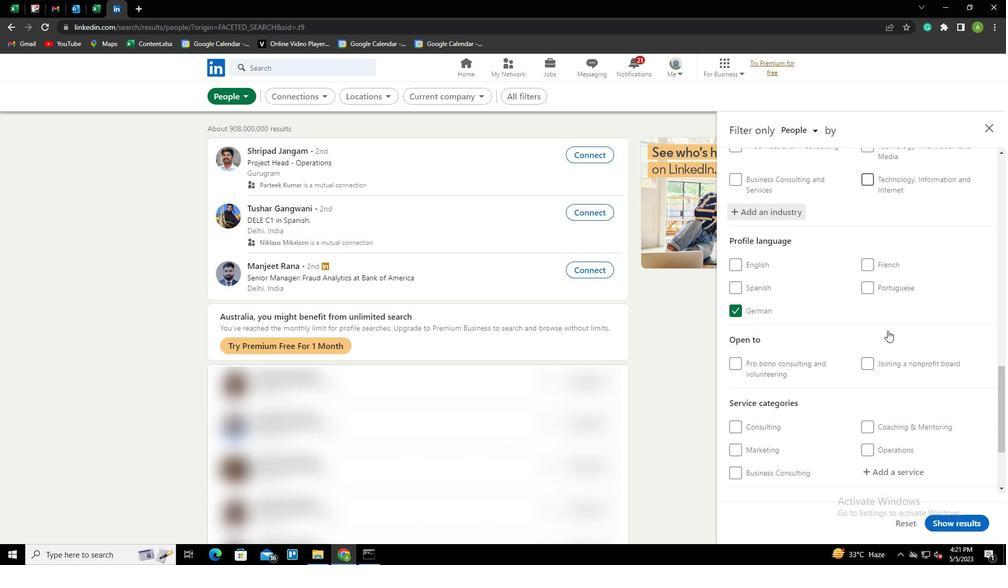 
Action: Mouse moved to (887, 366)
Screenshot: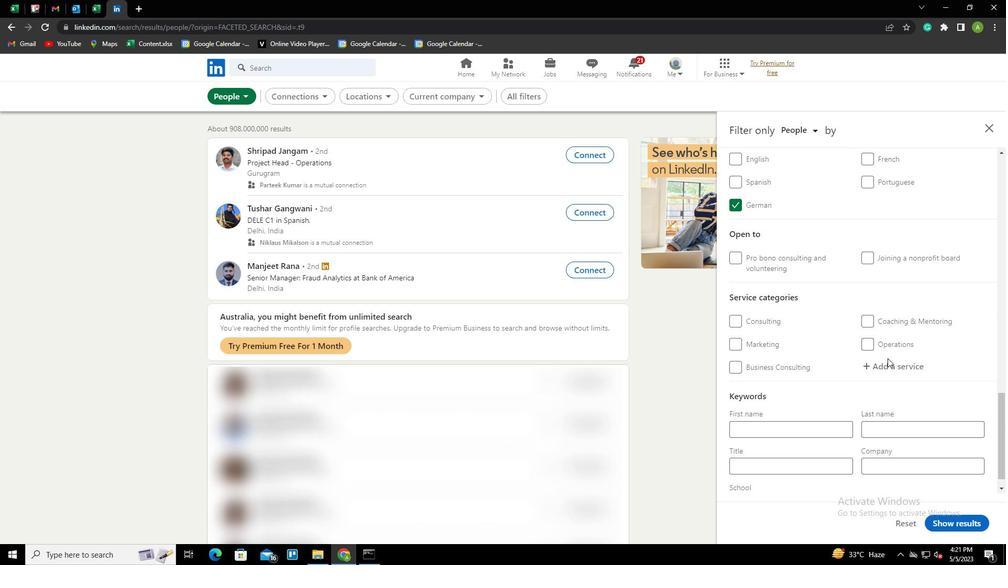 
Action: Mouse pressed left at (887, 366)
Screenshot: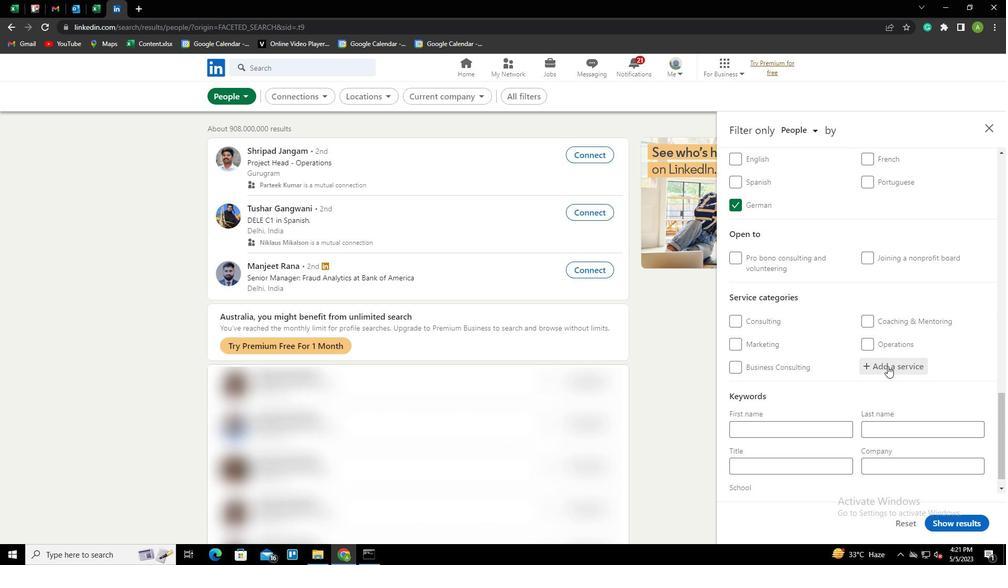 
Action: Key pressed <Key.shift>HUMAN<Key.space><Key.shift>RESOURCES<Key.down><Key.enter>
Screenshot: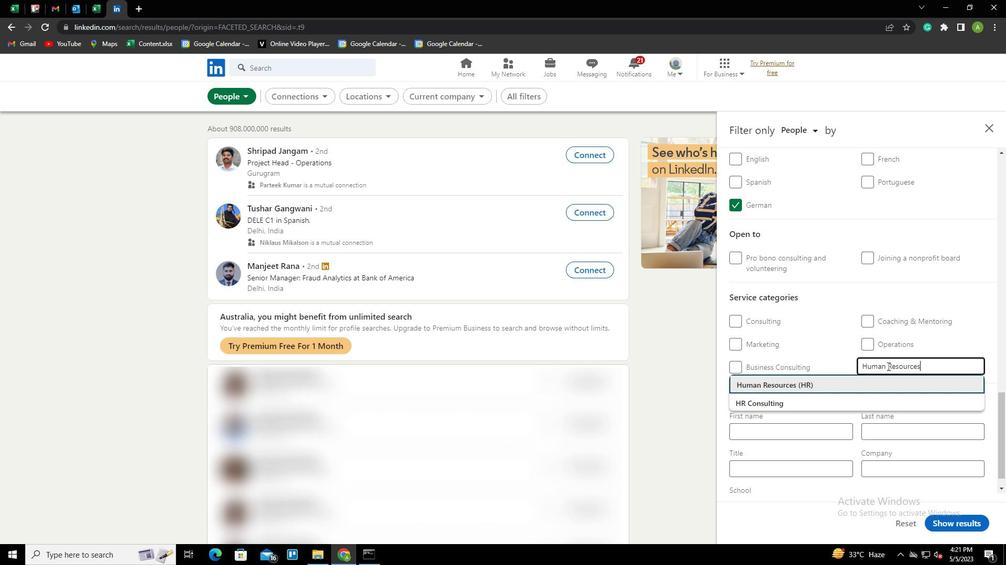 
Action: Mouse scrolled (887, 366) with delta (0, 0)
Screenshot: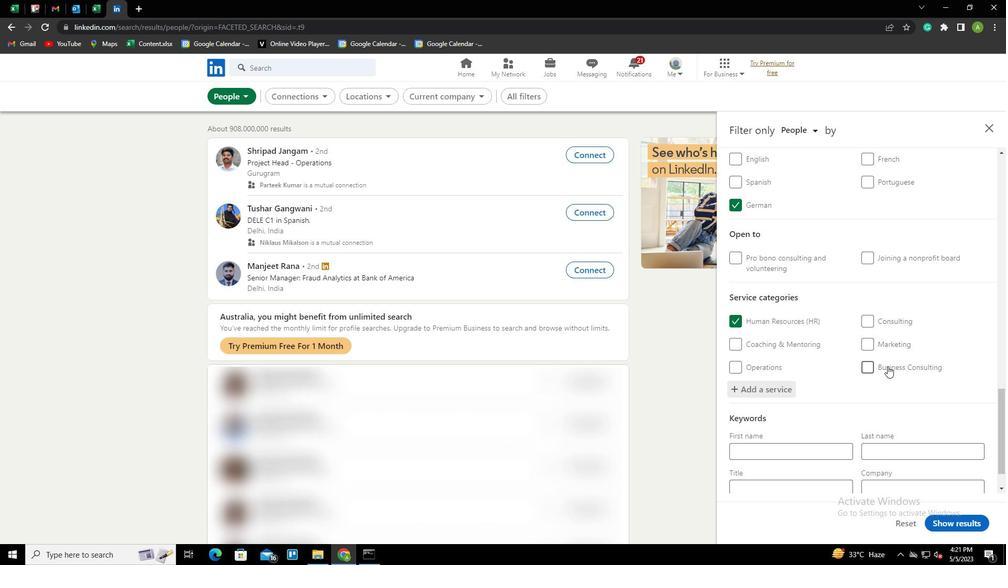 
Action: Mouse scrolled (887, 366) with delta (0, 0)
Screenshot: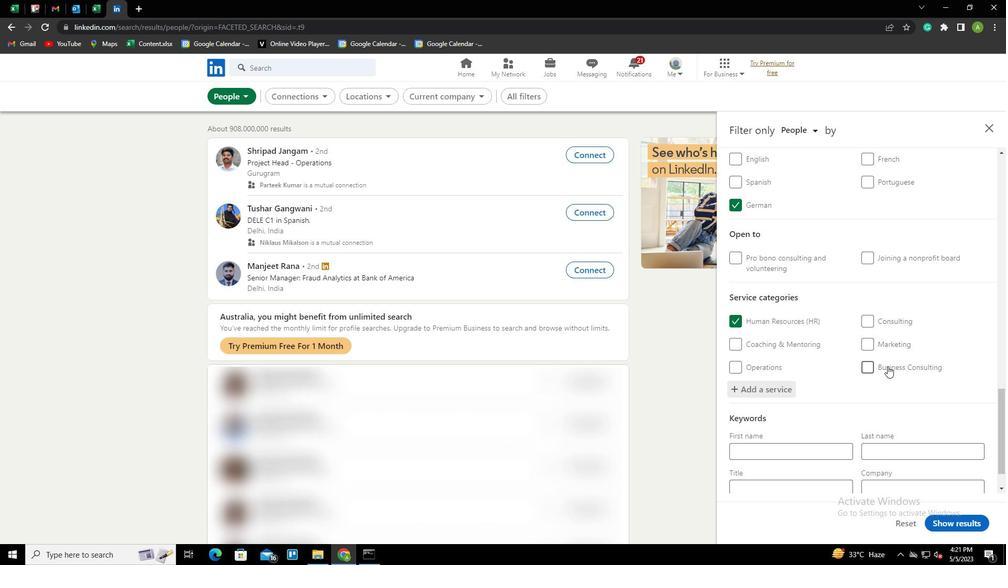 
Action: Mouse scrolled (887, 366) with delta (0, 0)
Screenshot: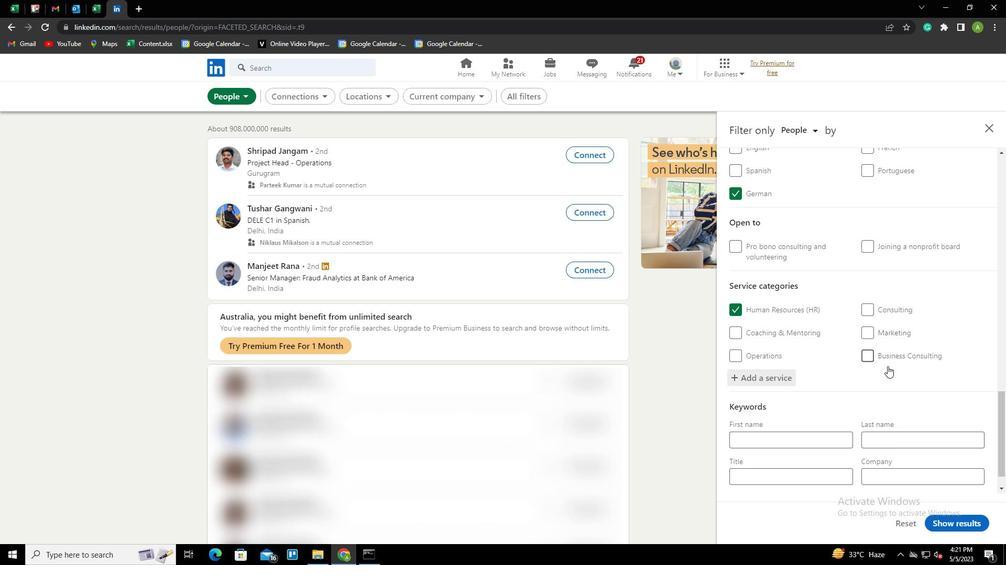 
Action: Mouse moved to (827, 445)
Screenshot: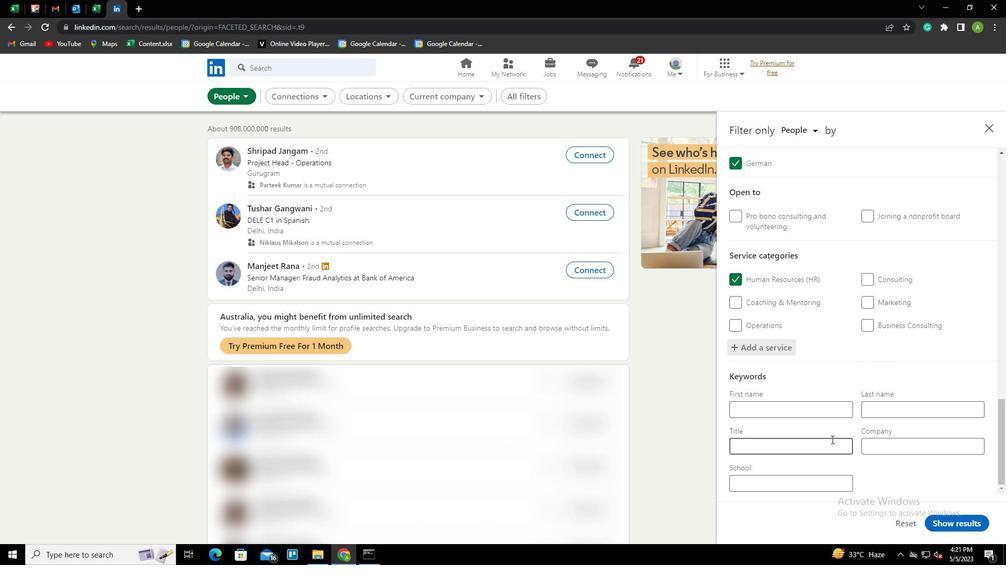 
Action: Mouse pressed left at (827, 445)
Screenshot: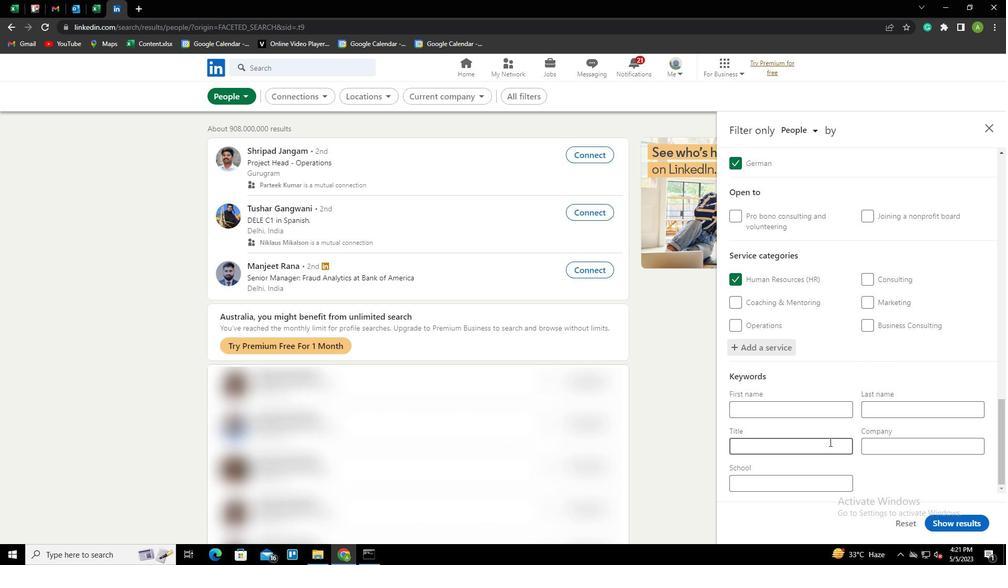 
Action: Key pressed <Key.shift>BELLHOP
Screenshot: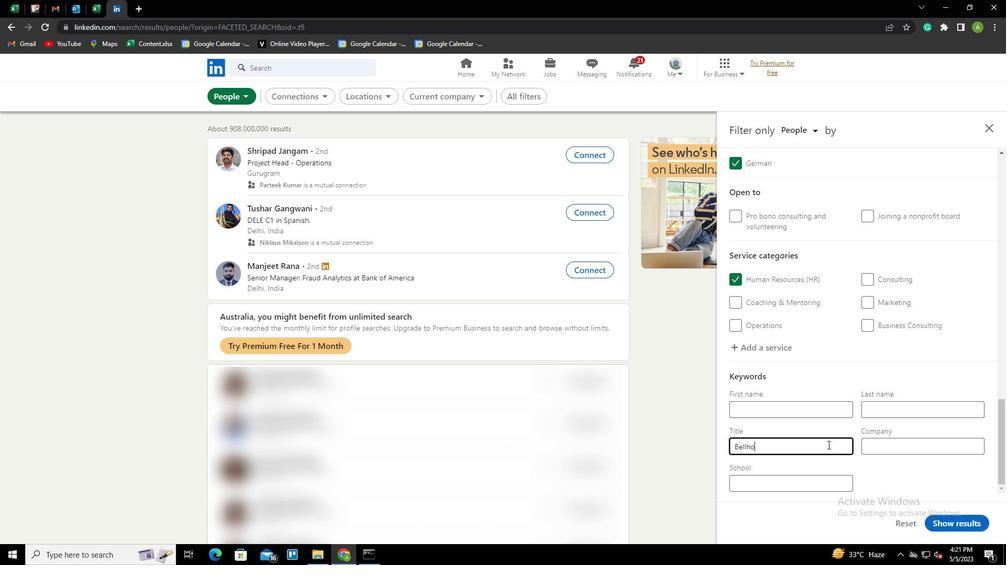 
Action: Mouse moved to (903, 485)
Screenshot: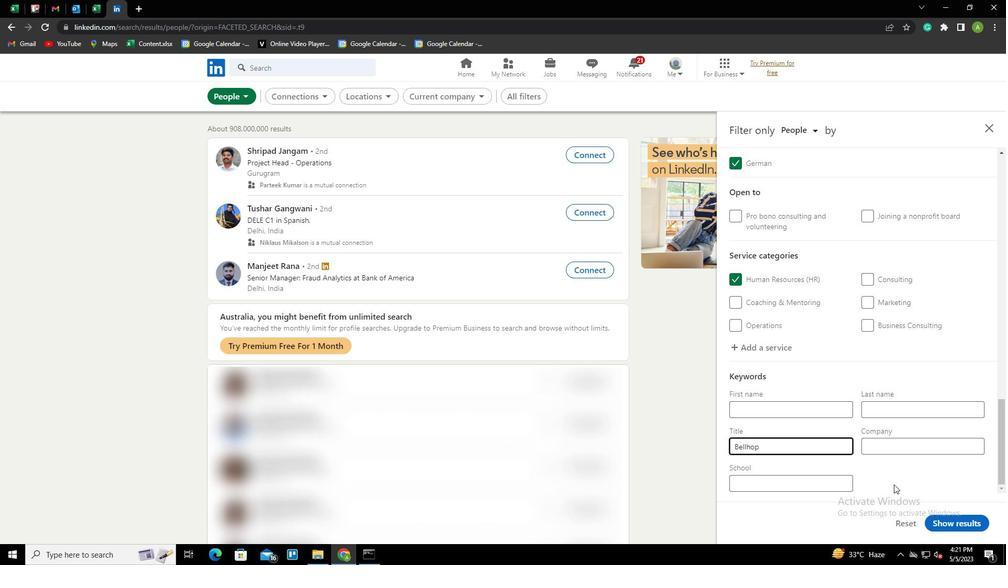 
Action: Mouse pressed left at (903, 485)
Screenshot: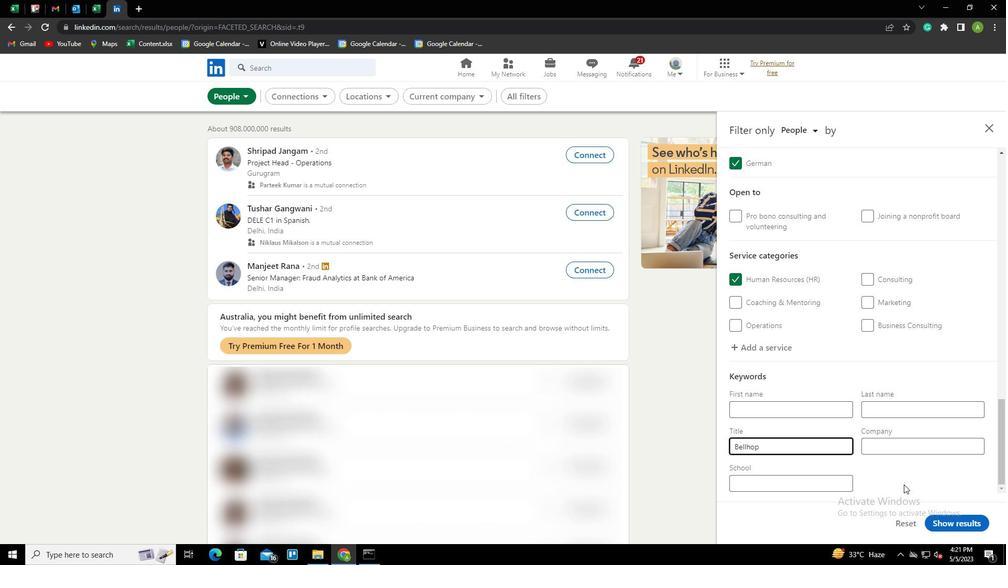 
Action: Mouse moved to (955, 525)
Screenshot: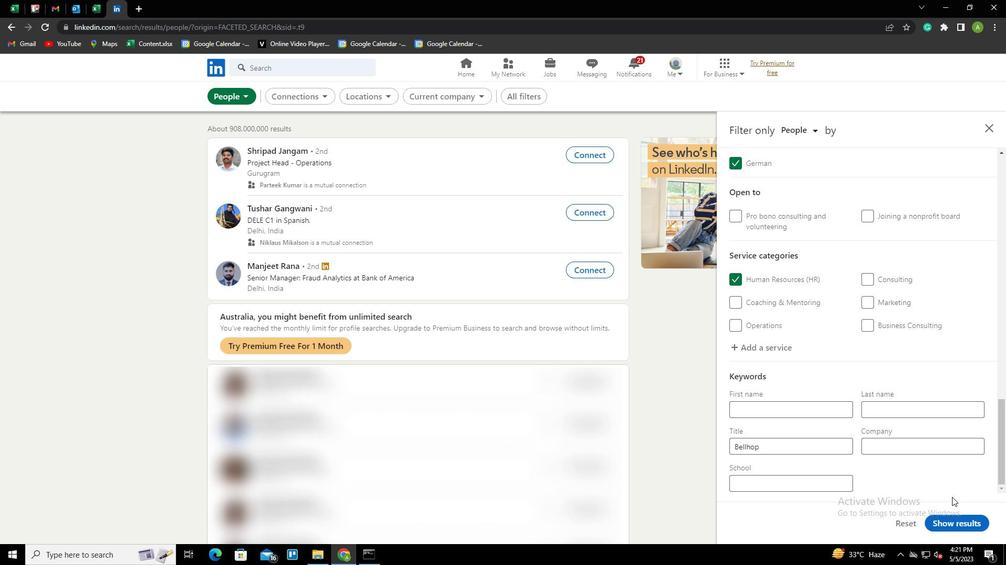 
Action: Mouse pressed left at (955, 525)
Screenshot: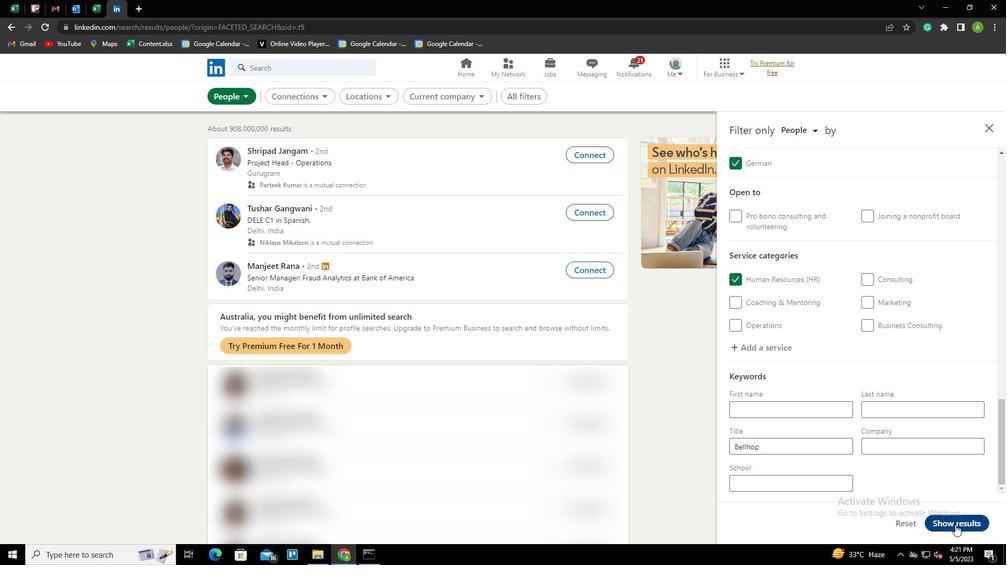 
